 Task: Create Rollup summary for objects.
Action: Mouse moved to (599, 37)
Screenshot: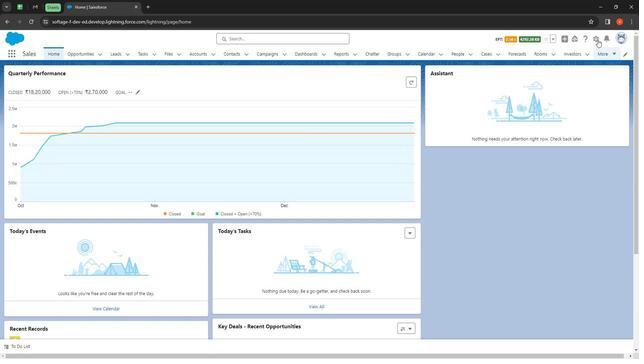 
Action: Mouse pressed left at (599, 37)
Screenshot: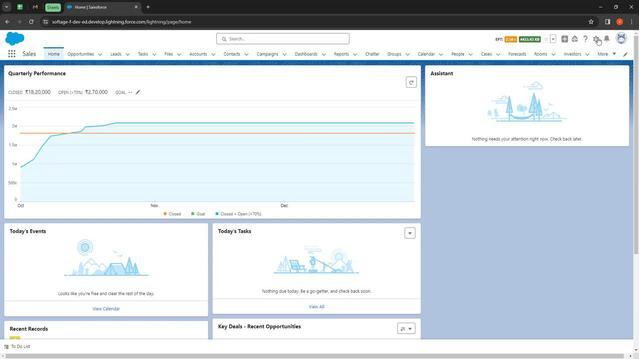 
Action: Mouse moved to (584, 57)
Screenshot: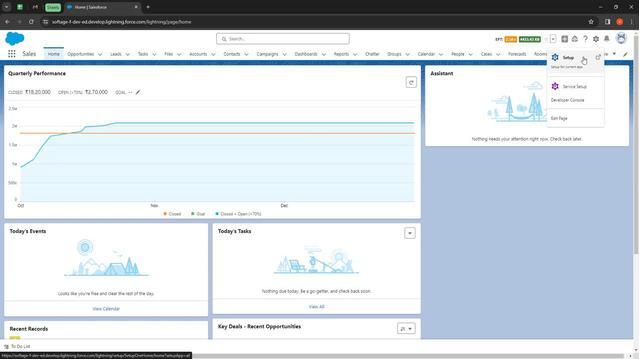 
Action: Mouse pressed left at (584, 57)
Screenshot: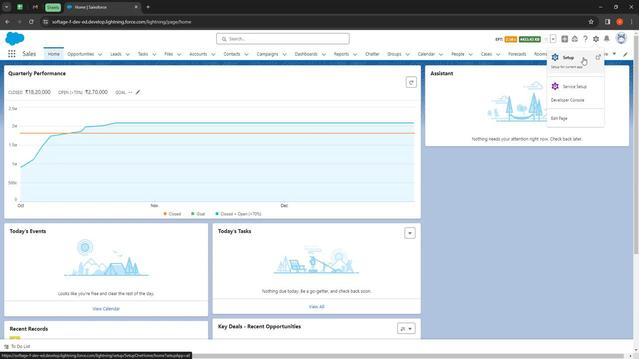 
Action: Mouse moved to (86, 52)
Screenshot: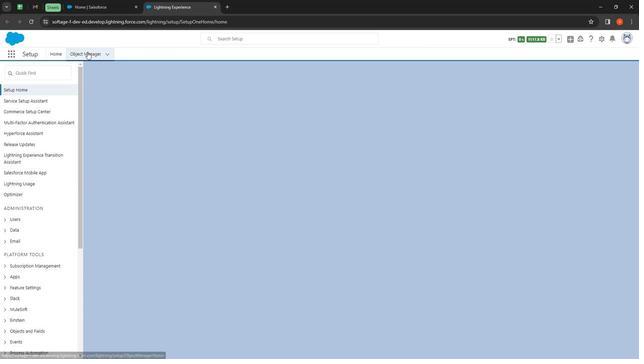 
Action: Mouse pressed left at (86, 52)
Screenshot: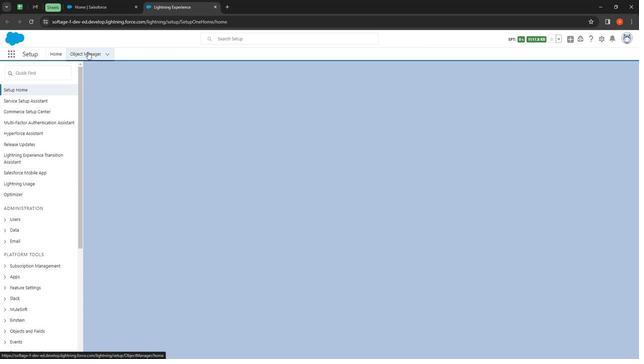 
Action: Mouse moved to (84, 56)
Screenshot: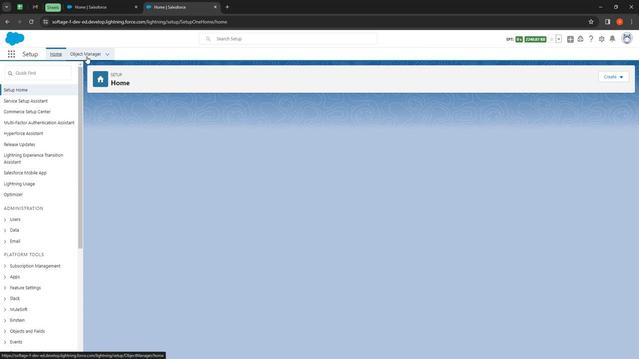 
Action: Mouse pressed left at (84, 56)
Screenshot: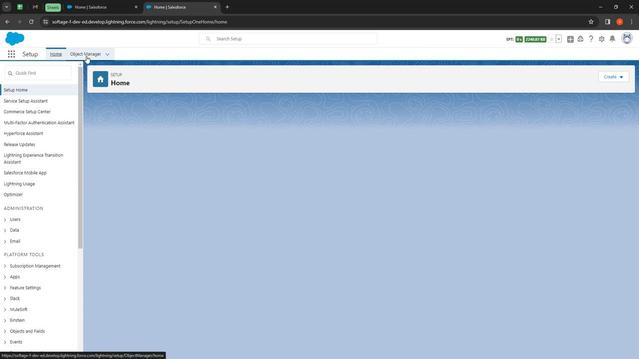 
Action: Mouse moved to (516, 76)
Screenshot: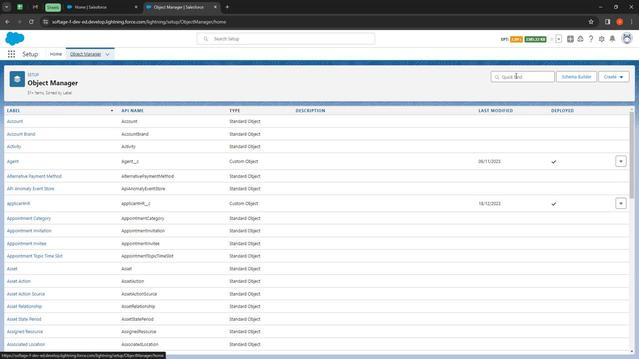 
Action: Mouse pressed left at (516, 76)
Screenshot: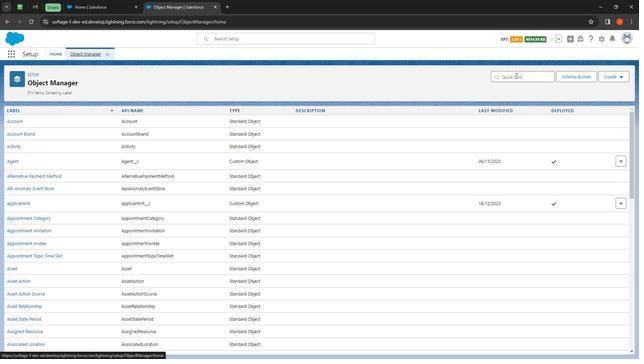 
Action: Mouse moved to (500, 88)
Screenshot: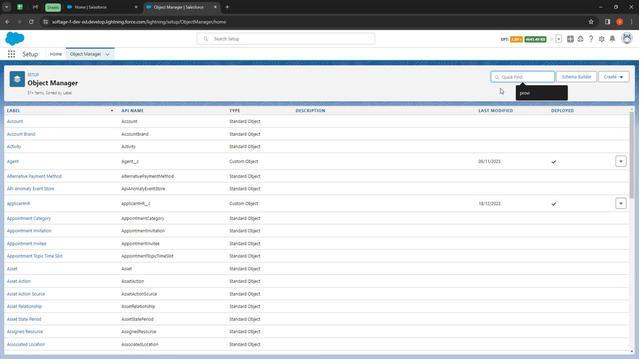 
Action: Key pressed <Key.shift><Key.shift><Key.shift><Key.shift><Key.shift><Key.shift><Key.shift><Key.shift><Key.shift><Key.shift><Key.shift><Key.shift><Key.shift><Key.shift><Key.shift>O<Key.backspace><Key.shift>In
Screenshot: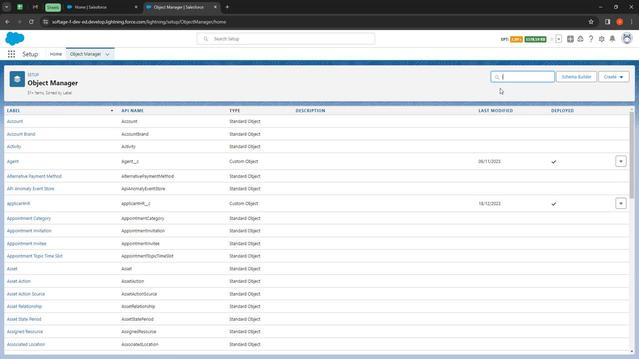 
Action: Mouse moved to (148, 170)
Screenshot: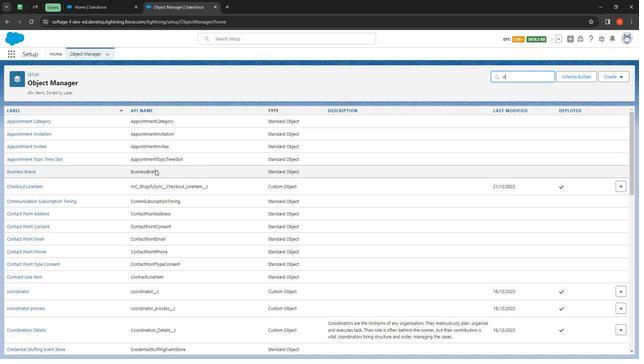 
Action: Key pressed v
Screenshot: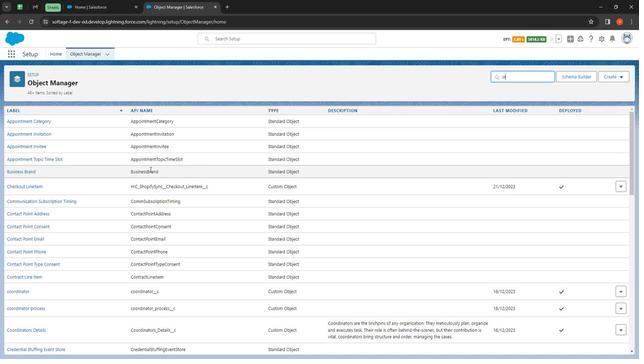 
Action: Mouse moved to (149, 169)
Screenshot: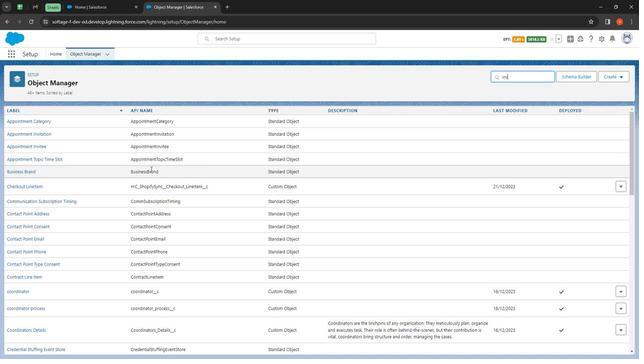 
Action: Key pressed e
Screenshot: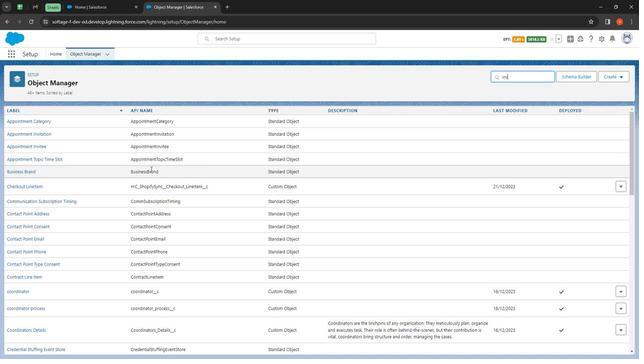 
Action: Mouse moved to (150, 169)
Screenshot: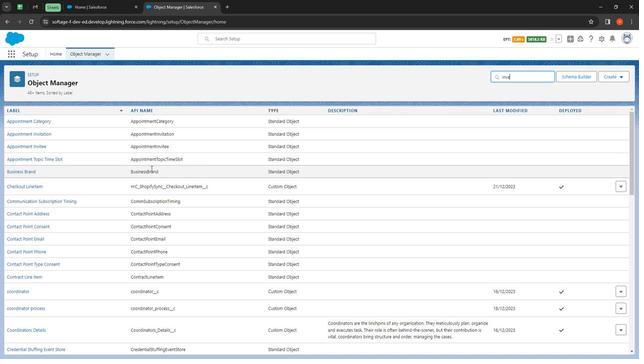 
Action: Key pressed s
Screenshot: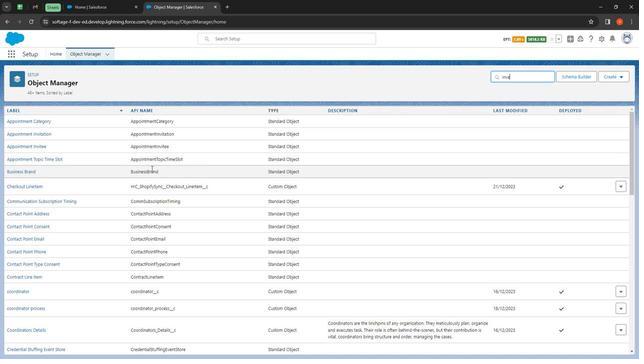 
Action: Mouse moved to (16, 156)
Screenshot: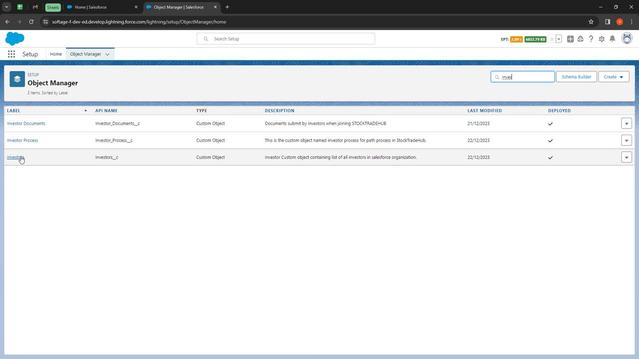 
Action: Mouse pressed left at (16, 156)
Screenshot: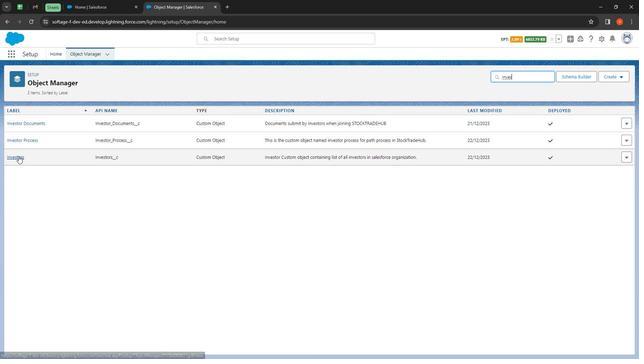 
Action: Mouse moved to (48, 132)
Screenshot: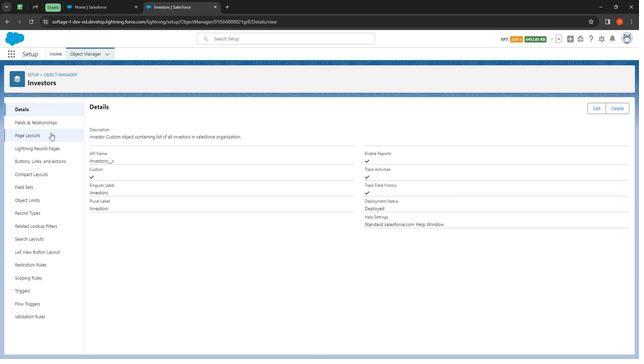 
Action: Mouse pressed left at (48, 132)
Screenshot: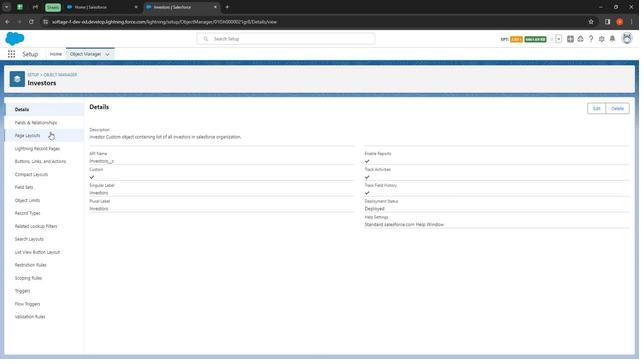 
Action: Mouse moved to (43, 124)
Screenshot: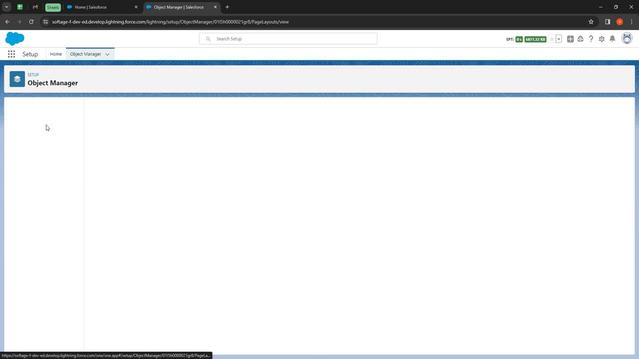 
Action: Mouse pressed left at (43, 124)
Screenshot: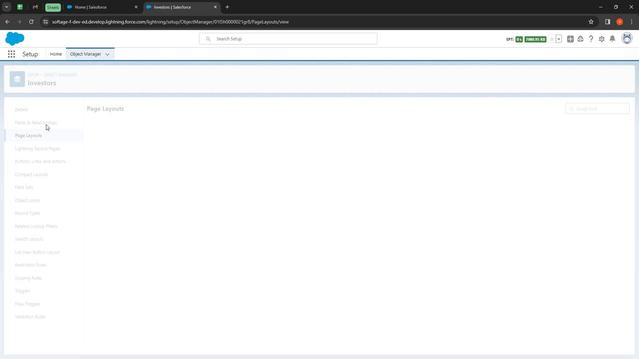 
Action: Mouse pressed left at (43, 124)
Screenshot: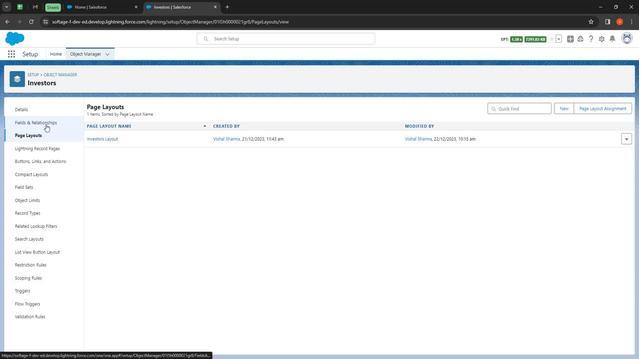 
Action: Mouse moved to (490, 111)
Screenshot: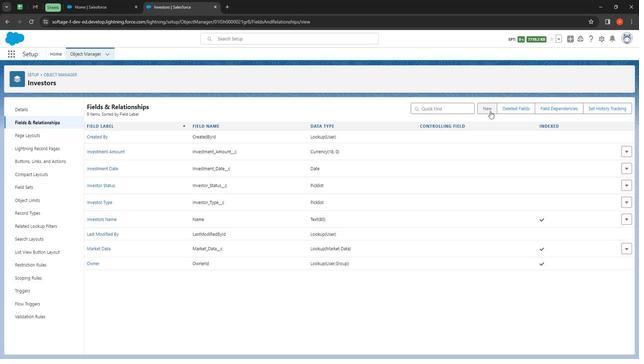 
Action: Mouse pressed left at (490, 111)
Screenshot: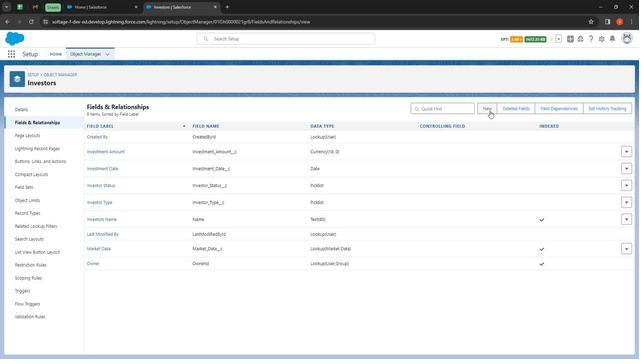 
Action: Mouse moved to (117, 244)
Screenshot: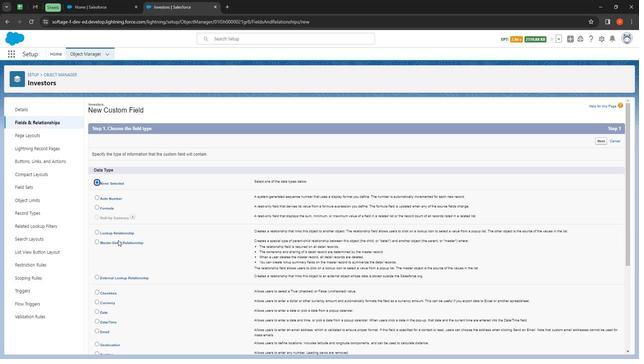 
Action: Mouse pressed left at (117, 244)
Screenshot: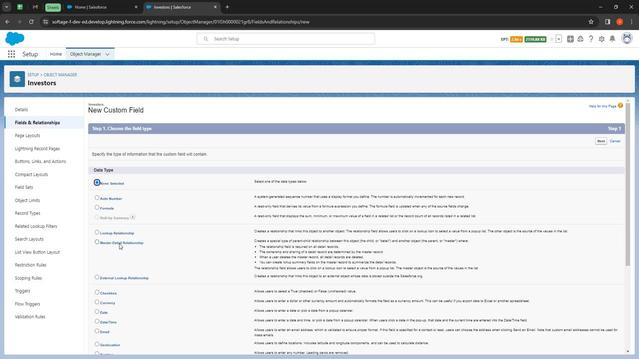 
Action: Mouse moved to (598, 143)
Screenshot: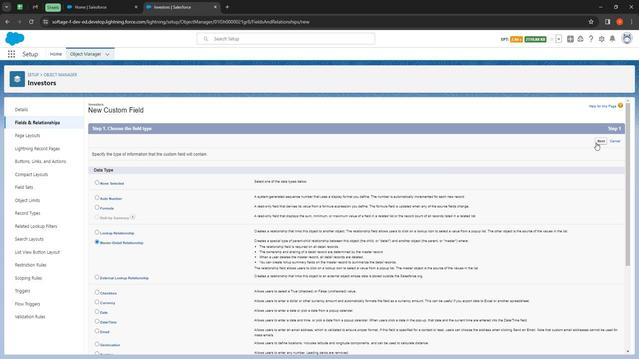 
Action: Mouse pressed left at (598, 143)
Screenshot: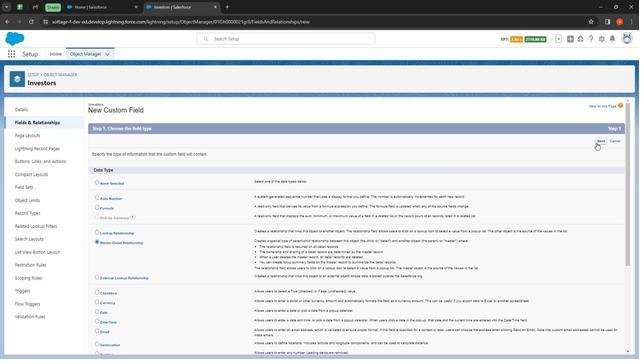 
Action: Mouse moved to (231, 168)
Screenshot: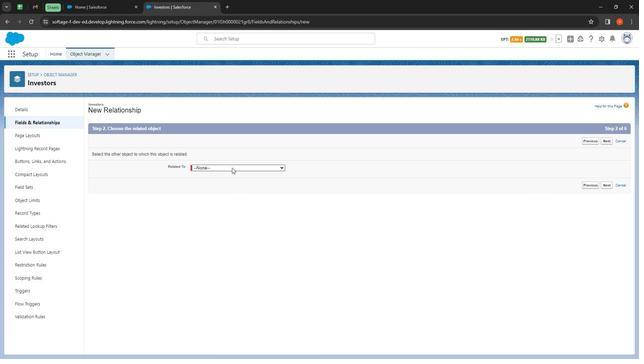 
Action: Mouse pressed left at (231, 168)
Screenshot: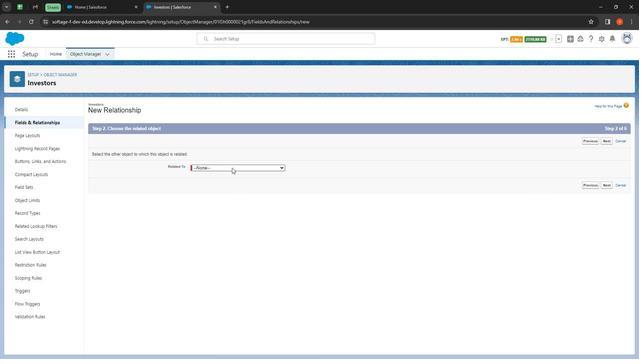 
Action: Mouse moved to (280, 182)
Screenshot: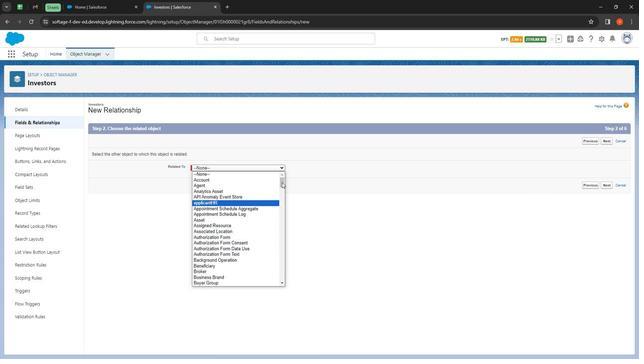 
Action: Mouse pressed left at (280, 182)
Screenshot: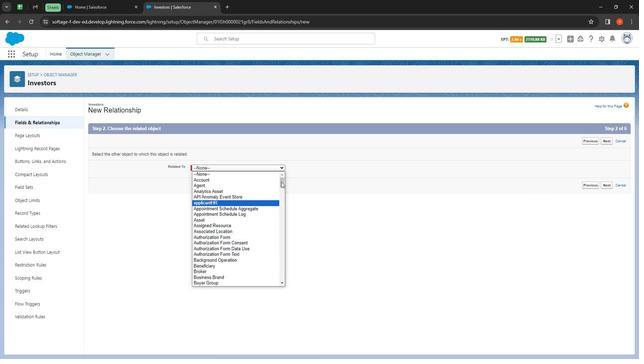 
Action: Mouse moved to (211, 227)
Screenshot: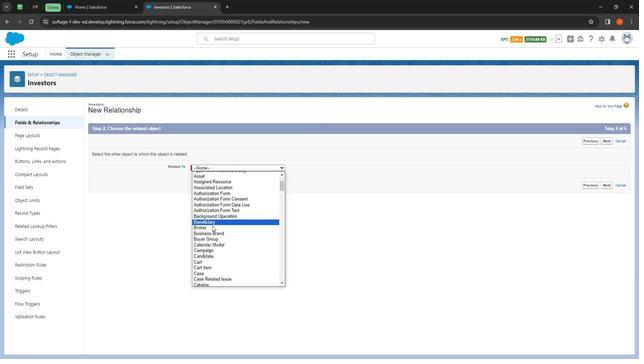 
Action: Mouse pressed left at (211, 227)
Screenshot: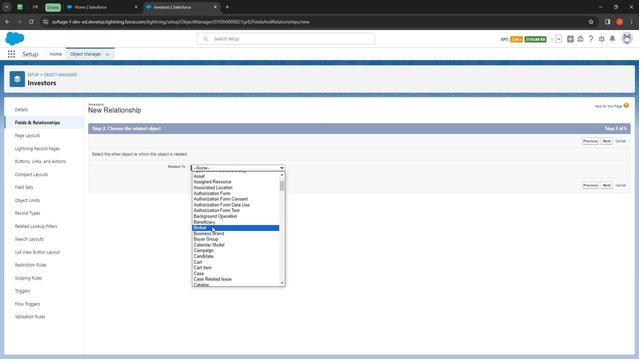 
Action: Mouse moved to (611, 185)
Screenshot: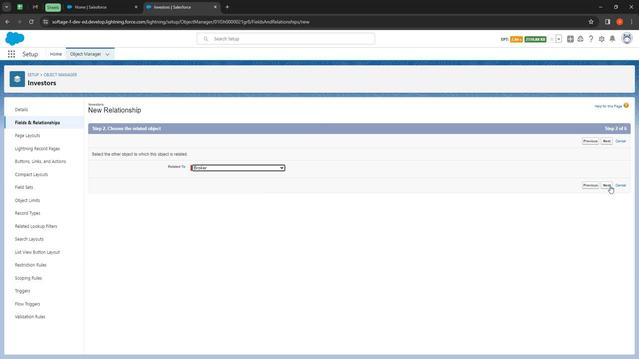 
Action: Mouse pressed left at (611, 185)
Screenshot: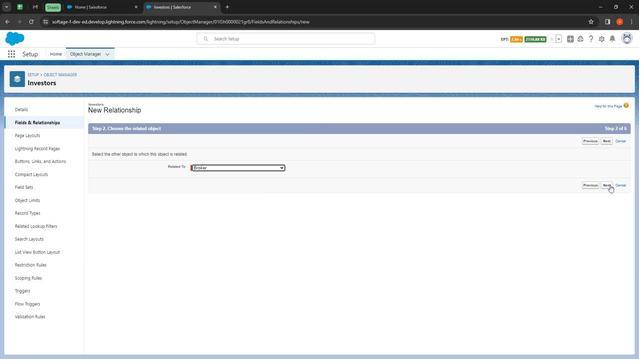 
Action: Mouse moved to (201, 173)
Screenshot: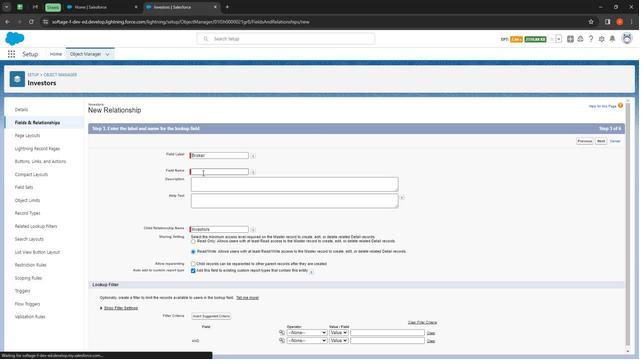
Action: Mouse pressed left at (201, 173)
Screenshot: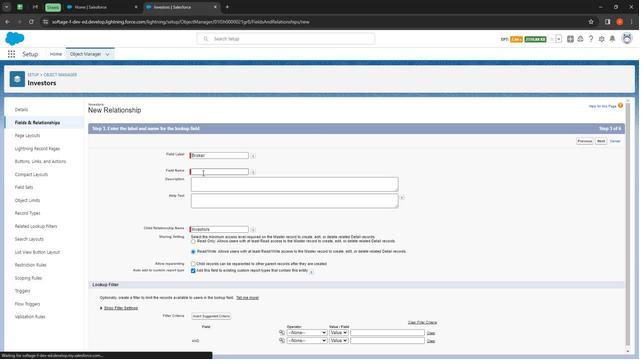 
Action: Mouse moved to (201, 171)
Screenshot: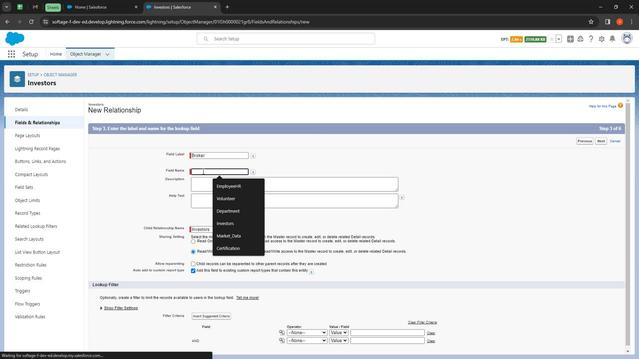 
Action: Key pressed <Key.shift>
Screenshot: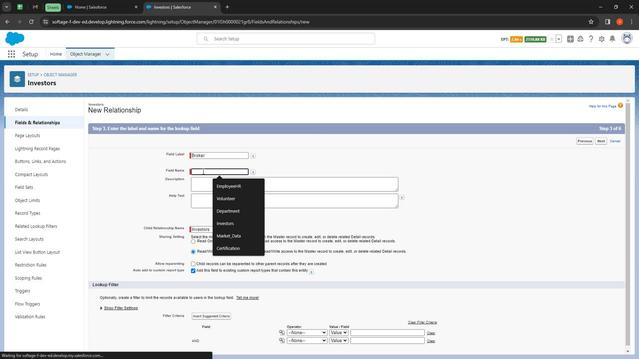 
Action: Mouse moved to (201, 171)
Screenshot: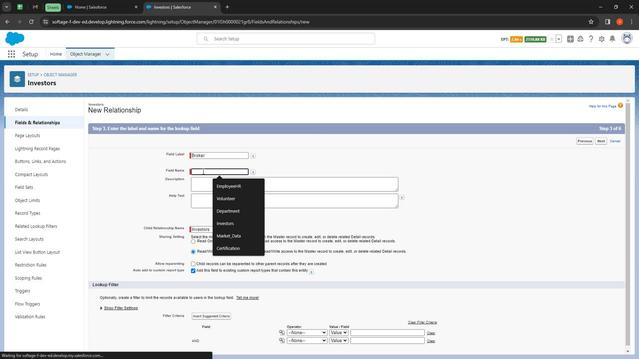 
Action: Key pressed <Key.shift><Key.shift><Key.shift><Key.shift><Key.shift><Key.shift><Key.shift><Key.shift><Key.shift><Key.shift><Key.shift><Key.shift><Key.shift>Broker<Key.shift><Key.shift><Key.shift><Key.shift><Key.shift><Key.shift><Key.shift><Key.shift><Key.shift><Key.shift><Key.shift><Key.shift><Key.shift><Key.shift><Key.shift><Key.shift><Key.shift><Key.shift><Key.shift><Key.shift><Key.shift><Key.shift><Key.shift><Key.shift>
Screenshot: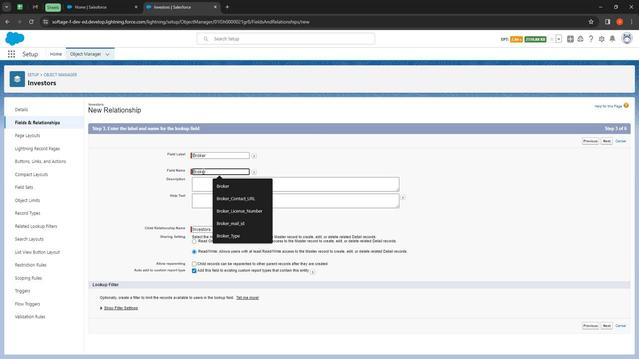 
Action: Mouse moved to (201, 171)
Screenshot: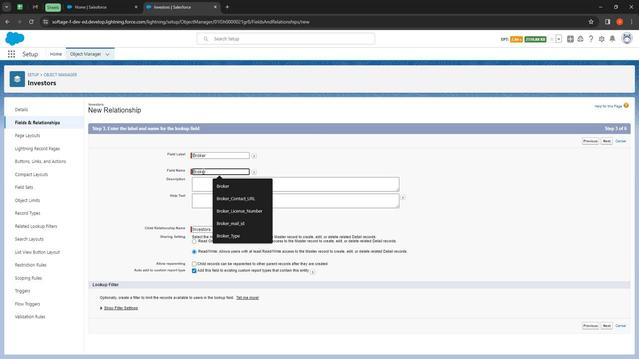 
Action: Key pressed <Key.shift>
Screenshot: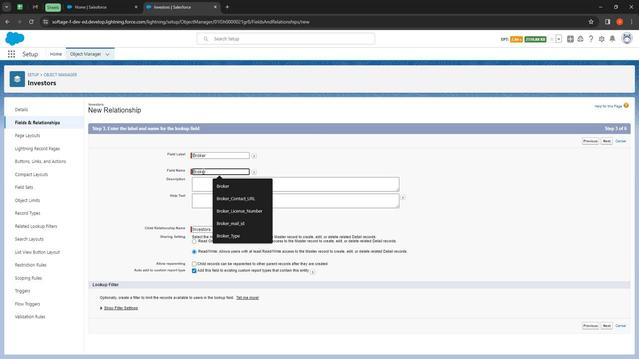 
Action: Mouse moved to (201, 171)
Screenshot: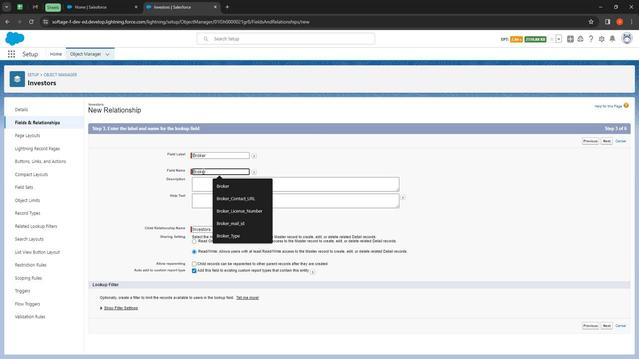 
Action: Key pressed <Key.shift>
Screenshot: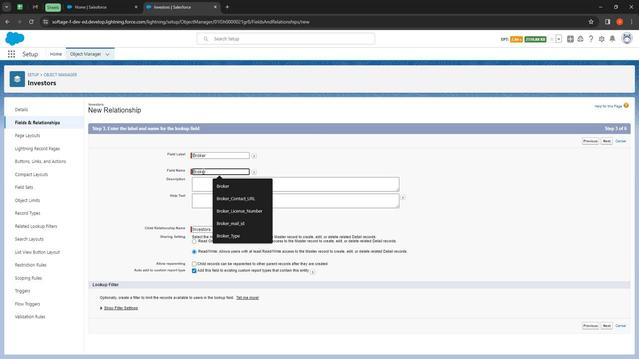 
Action: Mouse moved to (200, 173)
Screenshot: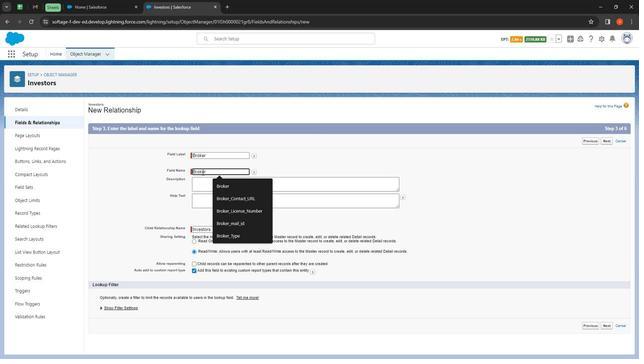 
Action: Key pressed <Key.shift>
Screenshot: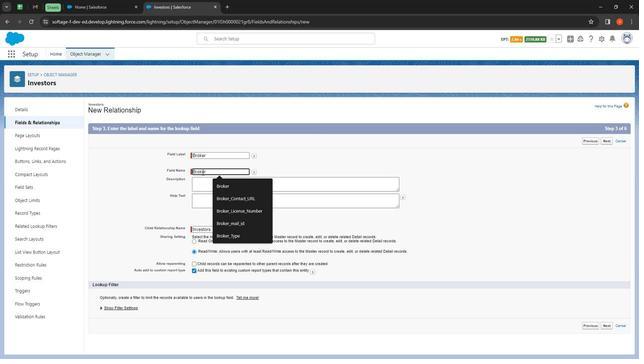 
Action: Mouse moved to (200, 175)
Screenshot: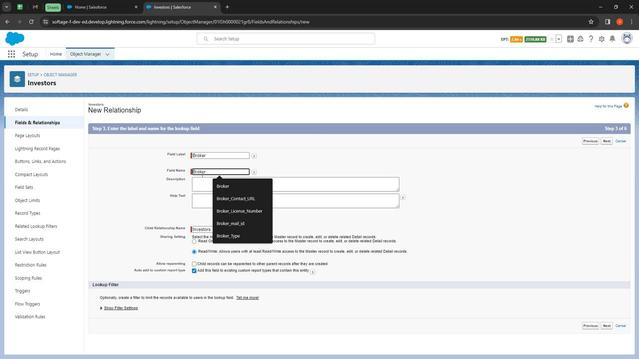 
Action: Key pressed <Key.shift>
Screenshot: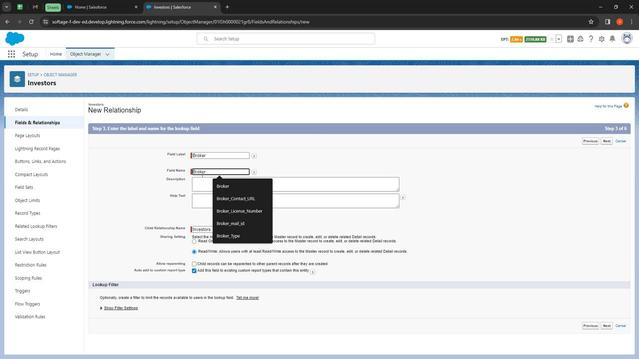 
Action: Mouse moved to (208, 179)
Screenshot: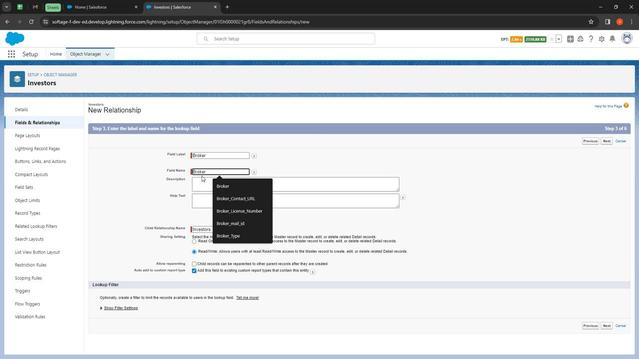 
Action: Key pressed <Key.shift>
Screenshot: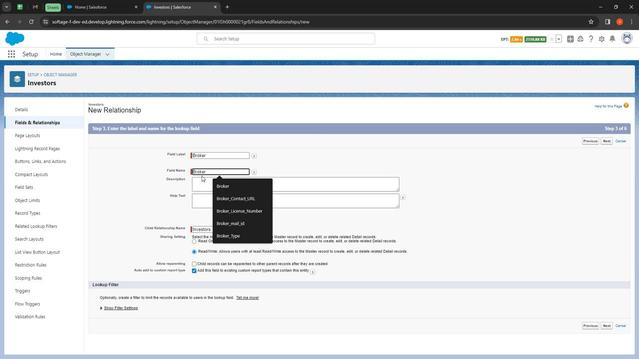 
Action: Mouse moved to (225, 183)
Screenshot: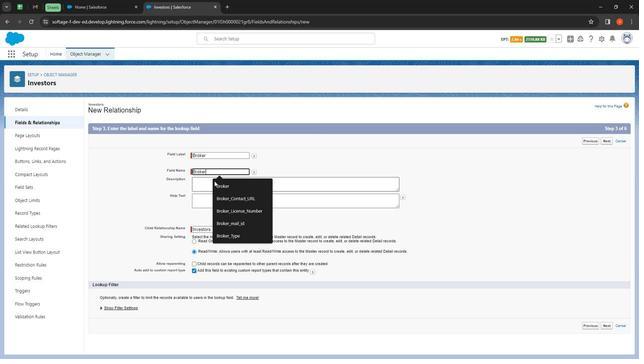 
Action: Key pressed <Key.shift>
Screenshot: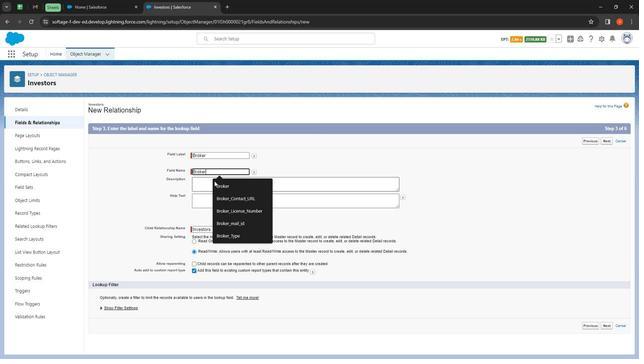 
Action: Mouse moved to (245, 186)
Screenshot: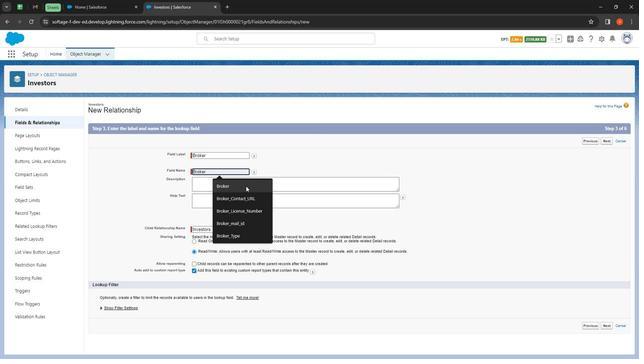 
Action: Key pressed <Key.shift>
Screenshot: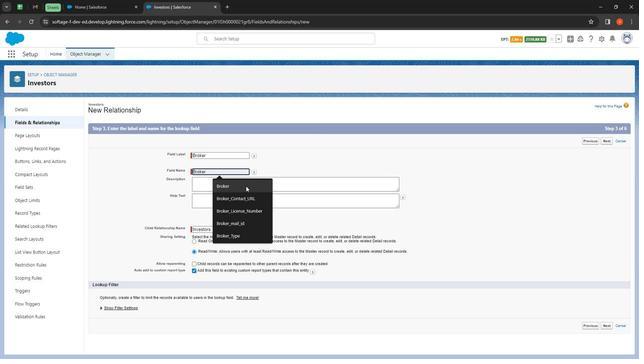 
Action: Mouse moved to (268, 189)
Screenshot: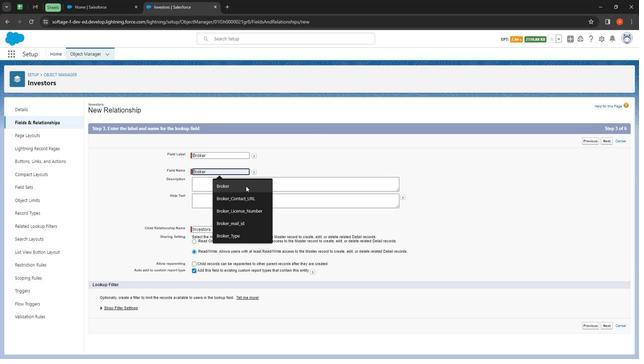 
Action: Key pressed <Key.shift>
Screenshot: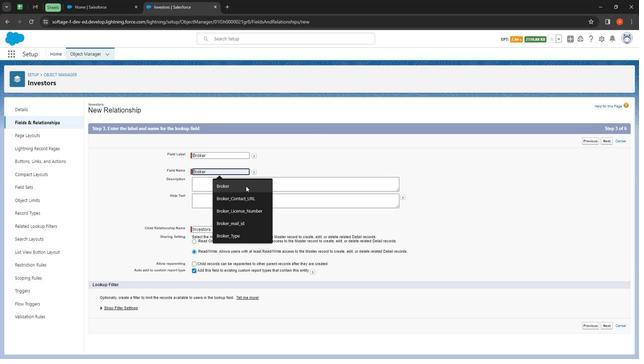 
Action: Mouse moved to (284, 192)
Screenshot: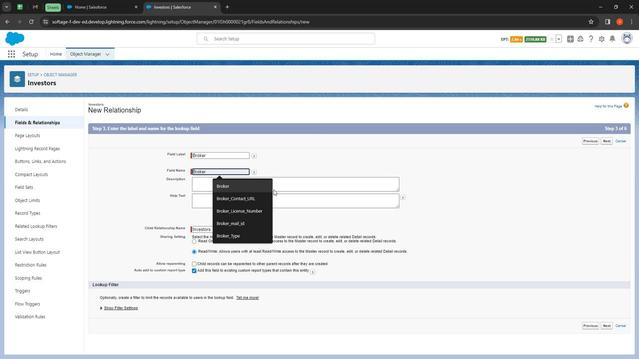 
Action: Key pressed <Key.shift>
Screenshot: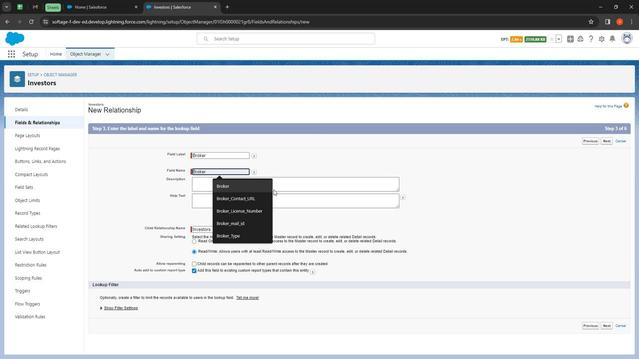 
Action: Mouse moved to (289, 193)
Screenshot: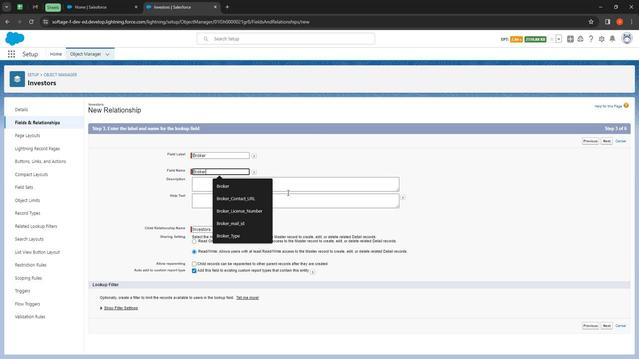 
Action: Key pressed <Key.shift>
Screenshot: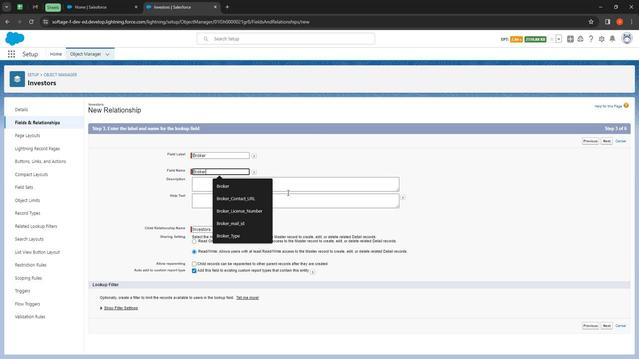 
Action: Mouse moved to (290, 194)
Screenshot: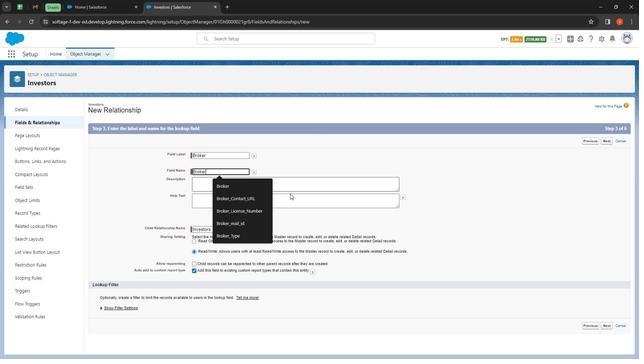 
Action: Key pressed <Key.shift>
Screenshot: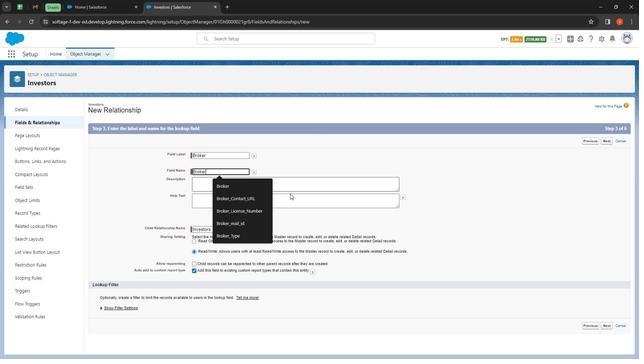 
Action: Mouse moved to (290, 195)
Screenshot: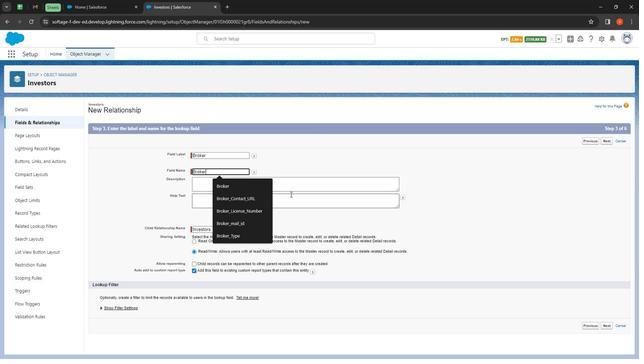 
Action: Key pressed <Key.shift>
Screenshot: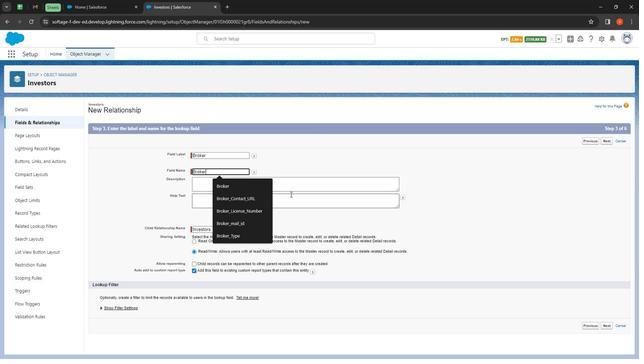 
Action: Mouse moved to (290, 195)
Screenshot: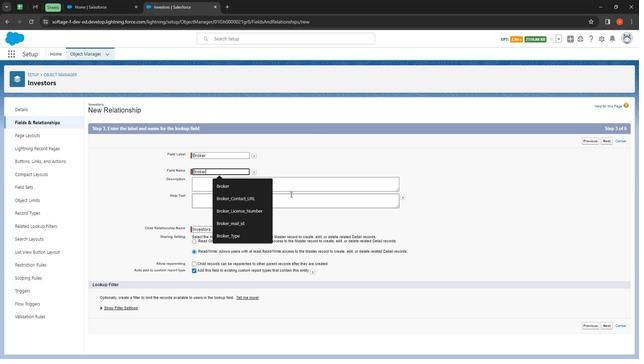 
Action: Key pressed <Key.shift>
Screenshot: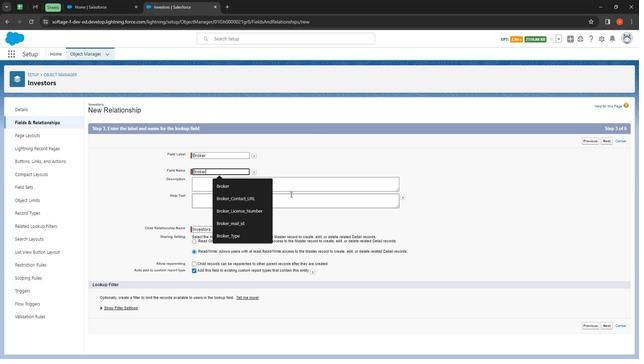 
Action: Mouse moved to (289, 195)
Screenshot: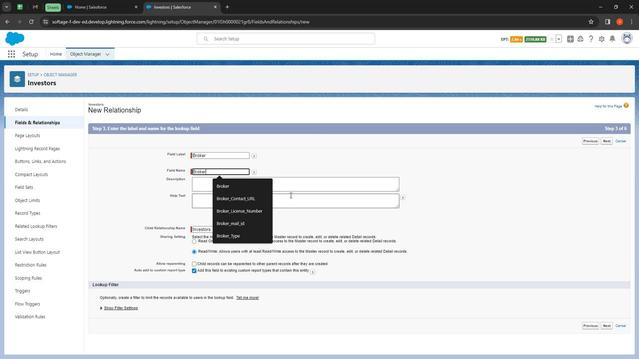 
Action: Key pressed <Key.shift>
Screenshot: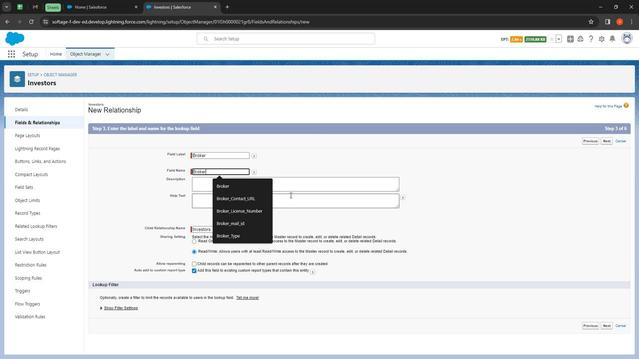 
Action: Mouse moved to (288, 195)
Screenshot: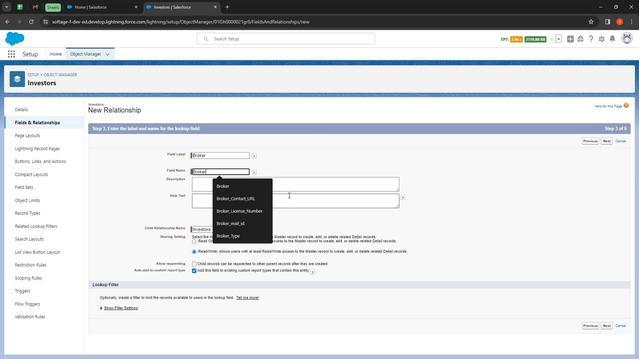 
Action: Key pressed <Key.shift>
Screenshot: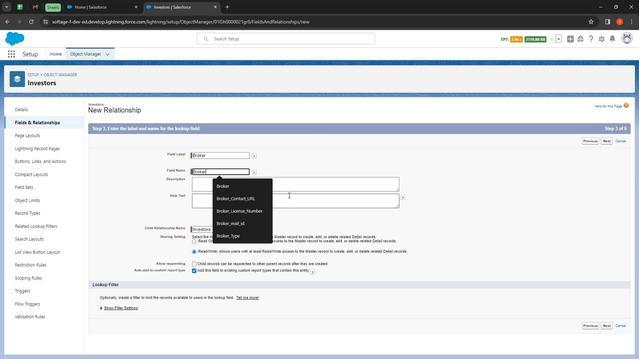 
Action: Mouse moved to (284, 195)
Screenshot: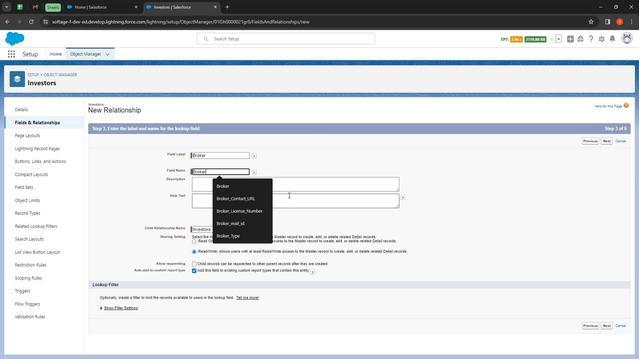 
Action: Key pressed <Key.shift>
Screenshot: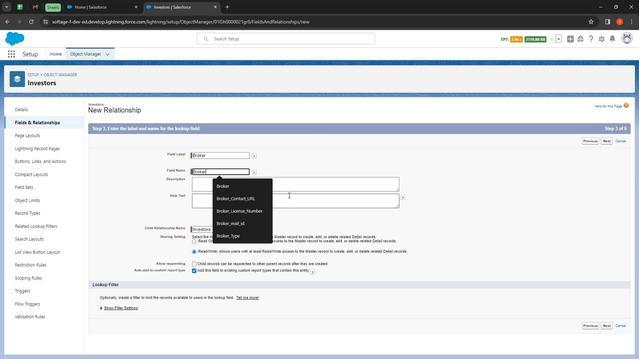 
Action: Mouse moved to (273, 195)
Screenshot: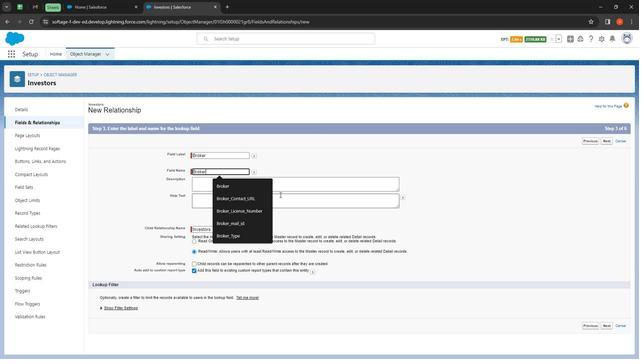 
Action: Key pressed <Key.shift>
Screenshot: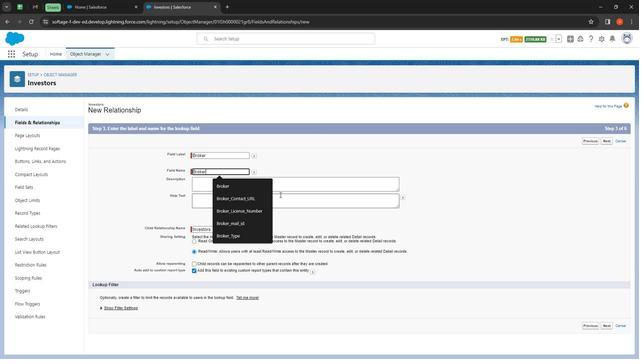 
Action: Mouse moved to (258, 192)
Screenshot: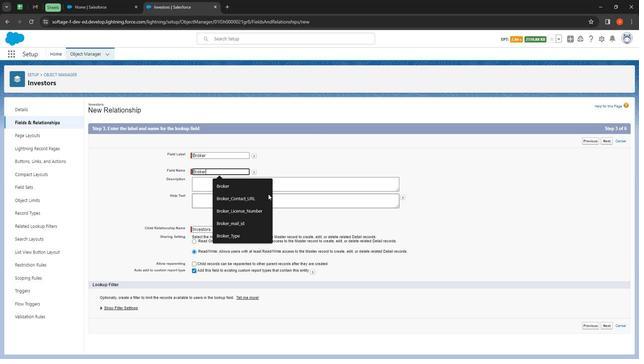 
Action: Key pressed <Key.shift>
Screenshot: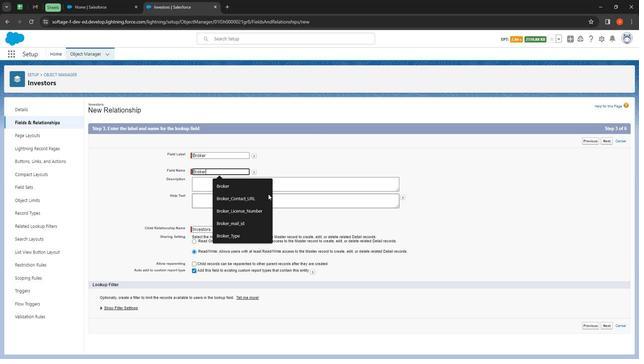 
Action: Mouse moved to (252, 189)
Screenshot: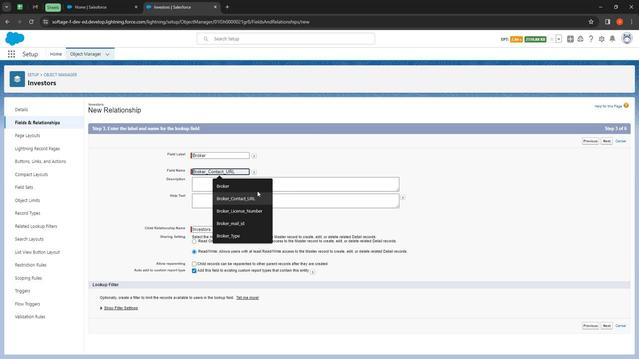 
Action: Key pressed <Key.shift>
Screenshot: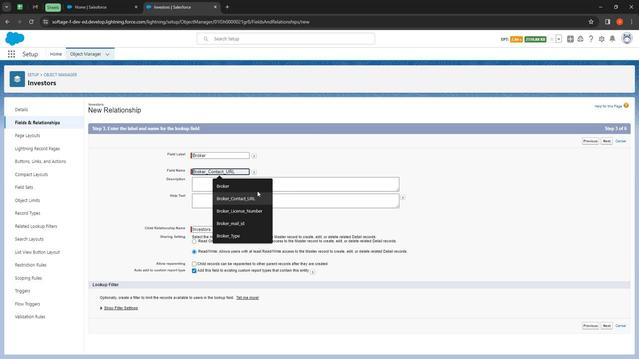 
Action: Mouse moved to (250, 188)
Screenshot: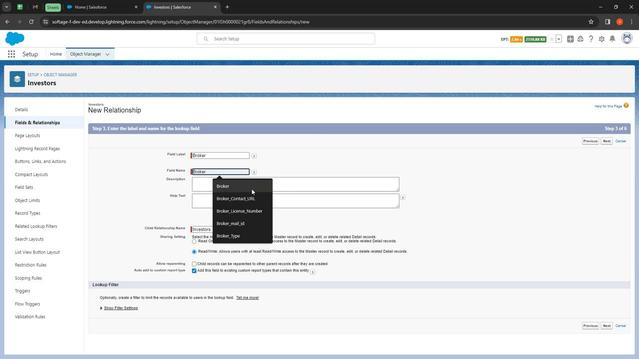 
Action: Key pressed <Key.shift>
Screenshot: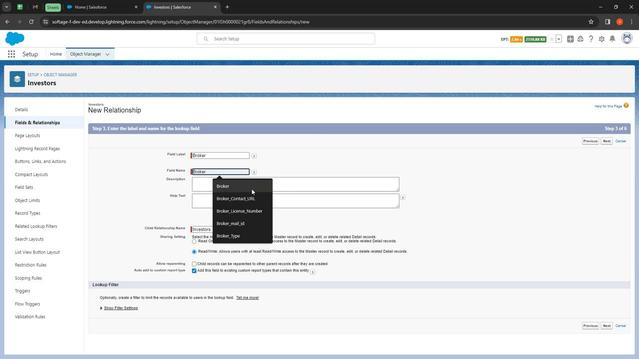 
Action: Mouse moved to (250, 188)
Screenshot: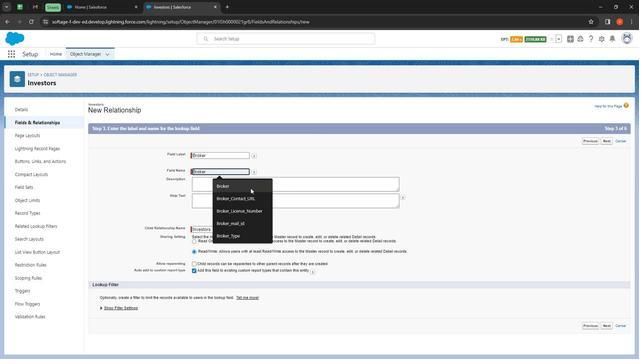 
Action: Key pressed <Key.shift><Key.shift>R
Screenshot: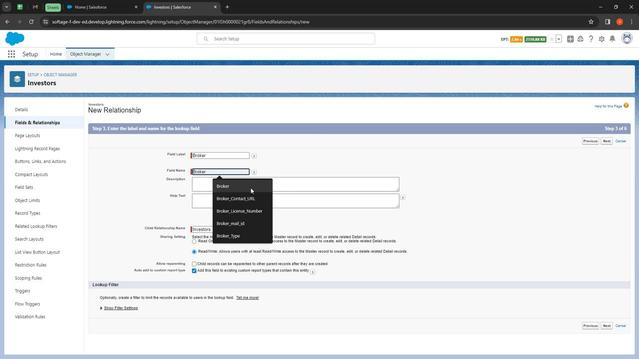 
Action: Mouse moved to (212, 185)
Screenshot: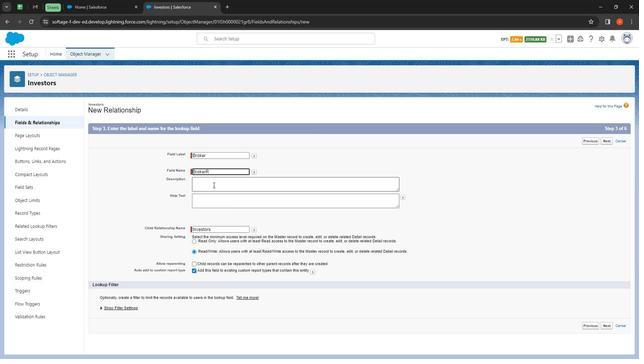 
Action: Mouse pressed left at (212, 185)
Screenshot: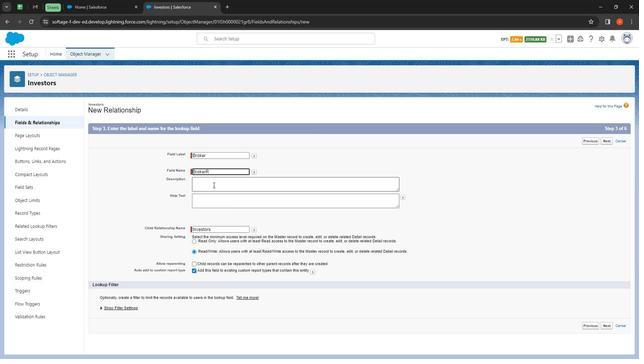 
Action: Mouse moved to (258, 184)
Screenshot: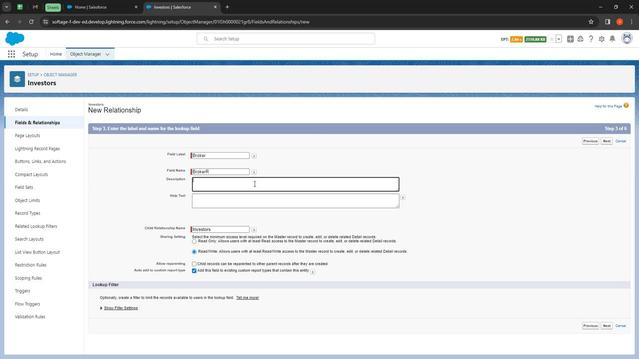 
Action: Key pressed <Key.shift>
Screenshot: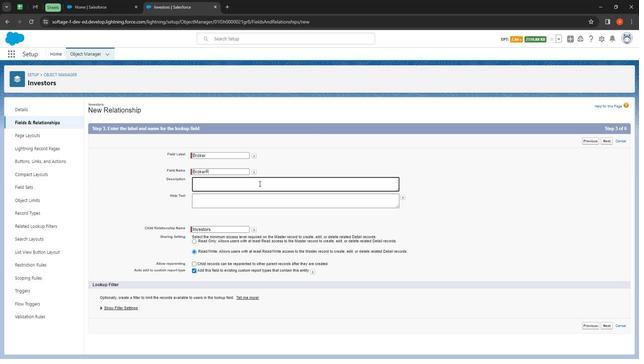 
Action: Mouse moved to (259, 184)
Screenshot: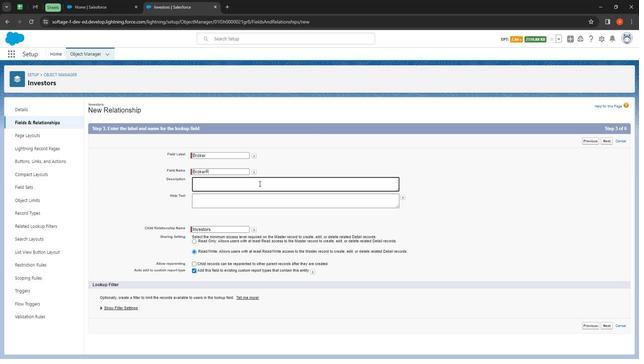
Action: Key pressed <Key.shift><Key.shift><Key.shift><Key.shift><Key.shift><Key.shift><Key.shift><Key.shift><Key.shift><Key.shift><Key.shift><Key.shift>Master<Key.space><Key.shift>Detail<Key.space><Key.shift>Relationship<Key.space>between<Key.space>broker<Key.space>and<Key.space>investors<Key.space><Key.shift>Broker<Key.space>act<Key.space>as<Key.space>parent<Key.space>and<Key.space>investors<Key.space>act<Key.space>as<Key.space>child
Screenshot: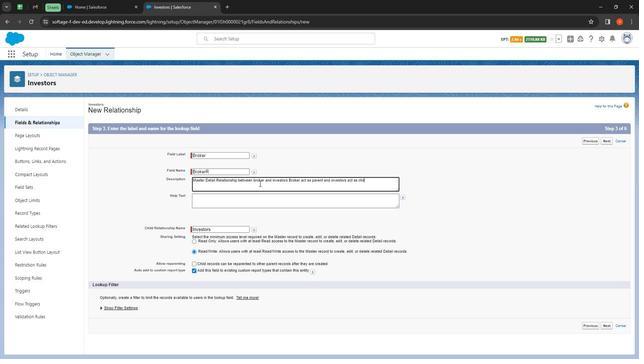 
Action: Mouse moved to (262, 204)
Screenshot: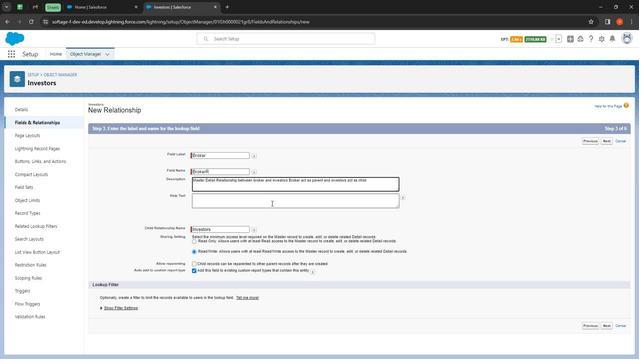 
Action: Mouse pressed left at (262, 204)
Screenshot: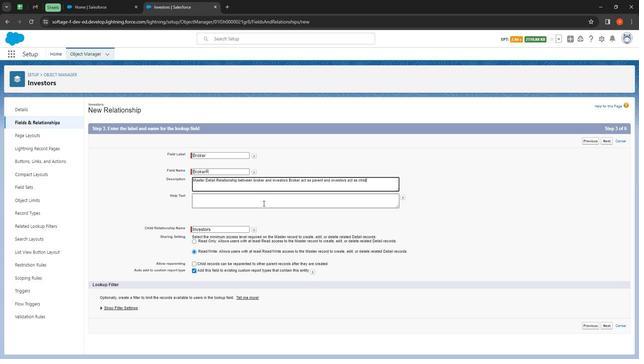 
Action: Mouse moved to (262, 204)
Screenshot: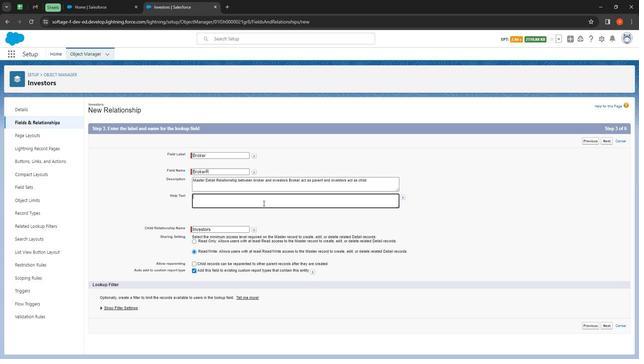 
Action: Key pressed <Key.shift>
Screenshot: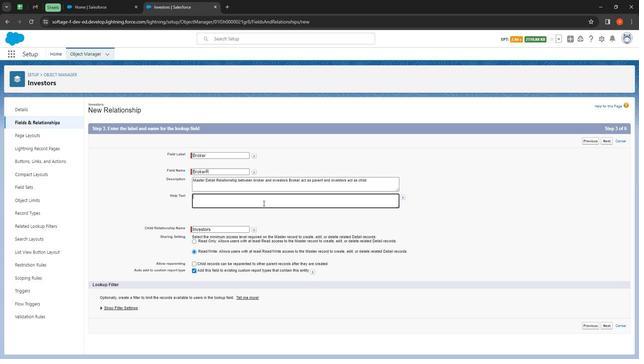 
Action: Mouse moved to (263, 204)
Screenshot: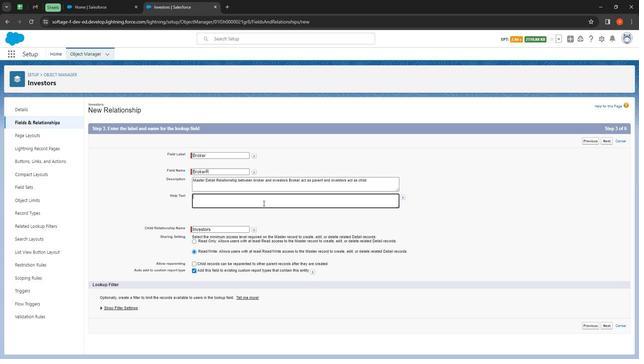 
Action: Key pressed <Key.shift><Key.shift><Key.shift><Key.shift><Key.shift><Key.shift><Key.shift><Key.shift><Key.shift><Key.shift><Key.shift><Key.shift>Slect<Key.space>on<Key.backspace><Key.backspace><Key.backspace><Key.backspace><Key.backspace><Key.backspace><Key.backspace>elect<Key.space>one<Key.space>parent<Key.space>ob<Key.backspace><Key.backspace><Key.shift><Key.shift><Key.shift><Key.shift><Key.shift><Key.shift><Key.shift><Key.shift><Key.shift><Key.shift><Key.shift><Key.shift><Key.shift><Key.shift><Key.shift><Key.shift><Key.shift><Key.shift><Key.shift><Key.shift><Key.shift><Key.shift><Key.shift><Key.shift>Record
Screenshot: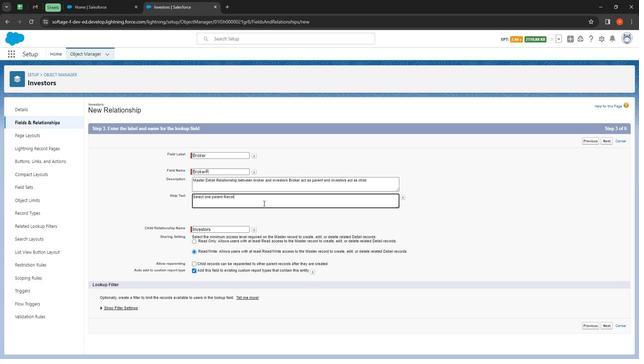 
Action: Mouse moved to (291, 188)
Screenshot: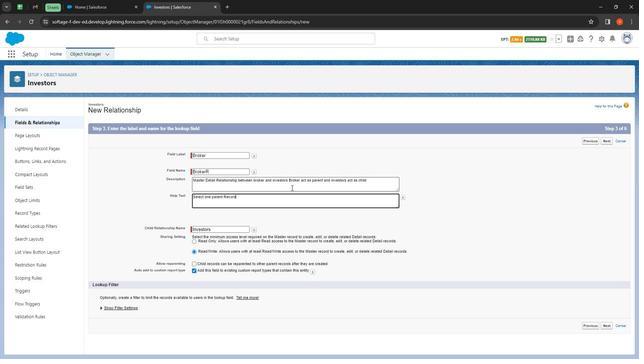 
Action: Key pressed .
Screenshot: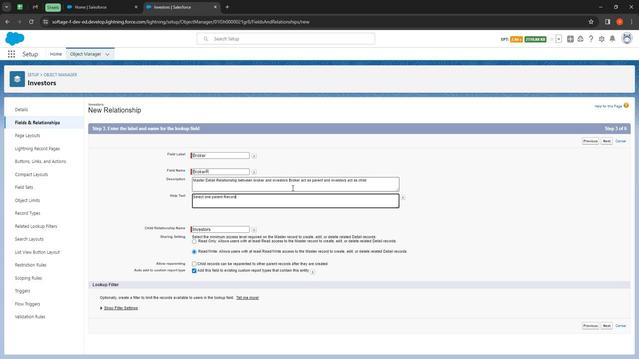 
Action: Mouse moved to (606, 327)
Screenshot: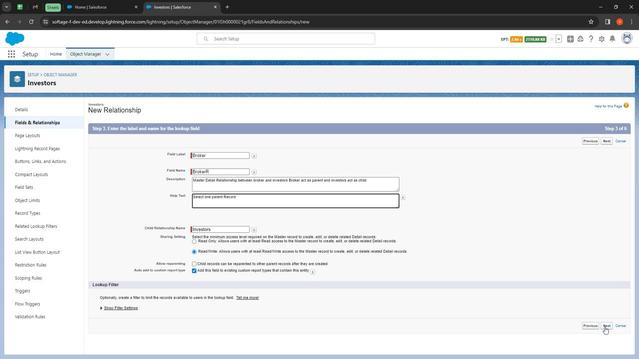 
Action: Mouse pressed left at (606, 327)
Screenshot: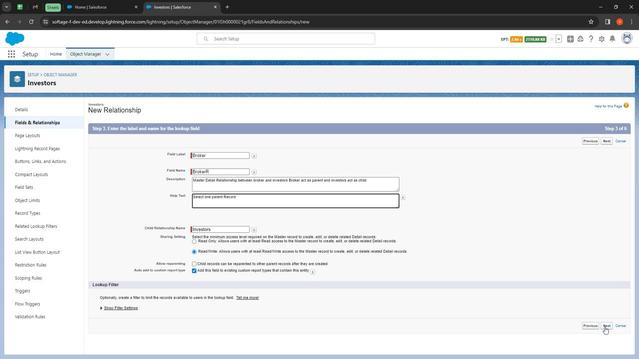 
Action: Mouse moved to (617, 233)
Screenshot: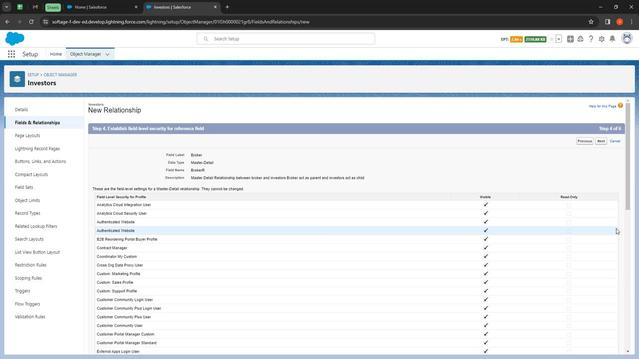 
Action: Mouse scrolled (617, 233) with delta (0, 0)
Screenshot: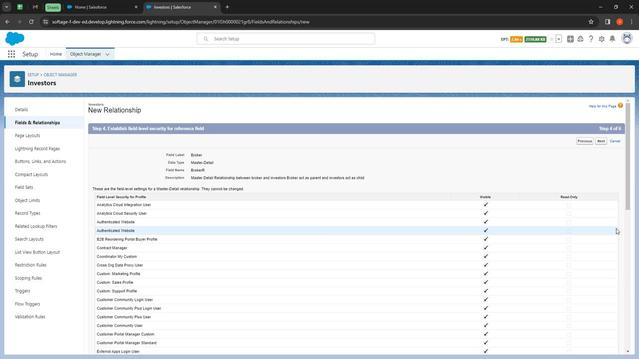 
Action: Mouse moved to (617, 238)
Screenshot: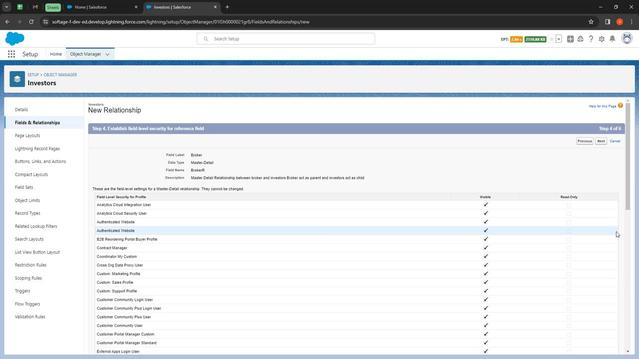 
Action: Mouse scrolled (617, 238) with delta (0, 0)
Screenshot: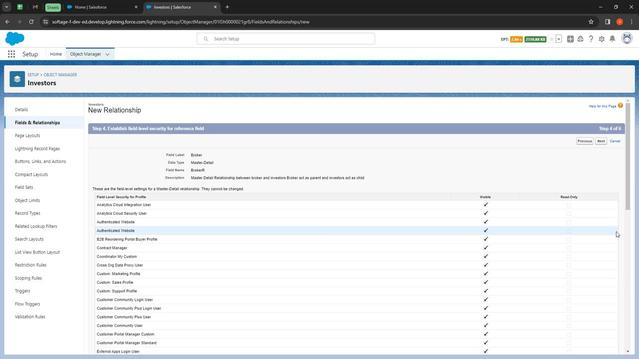 
Action: Mouse moved to (616, 243)
Screenshot: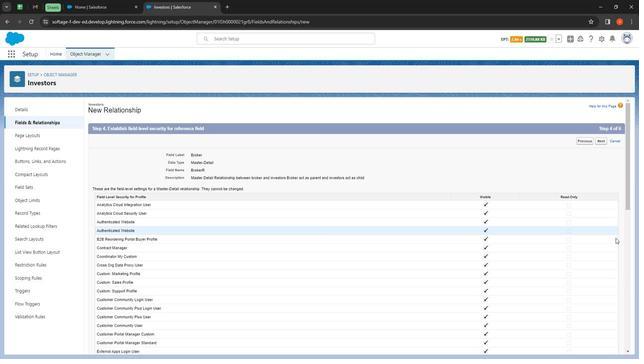 
Action: Mouse scrolled (616, 243) with delta (0, 0)
Screenshot: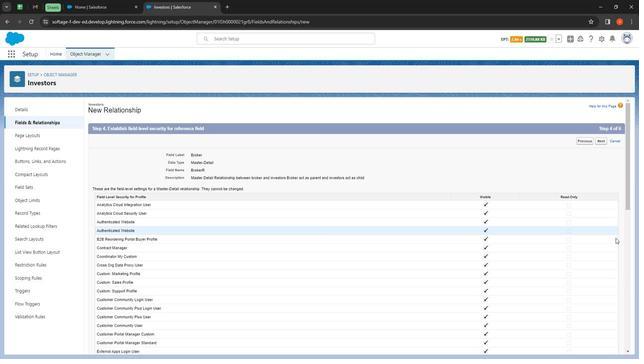 
Action: Mouse moved to (615, 247)
Screenshot: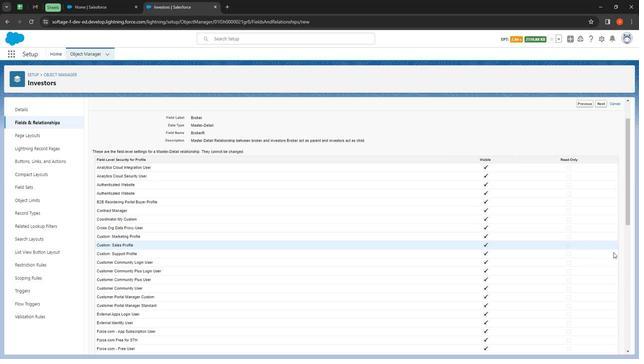 
Action: Mouse scrolled (615, 247) with delta (0, 0)
Screenshot: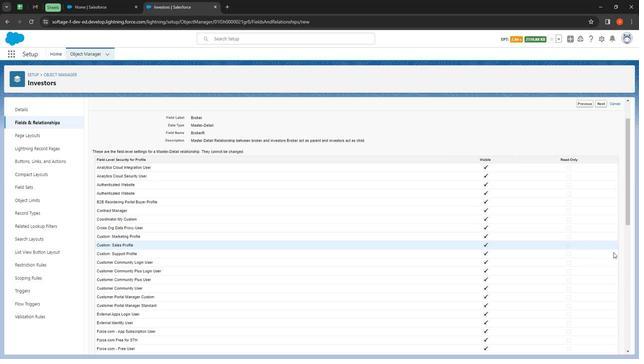 
Action: Mouse moved to (613, 261)
Screenshot: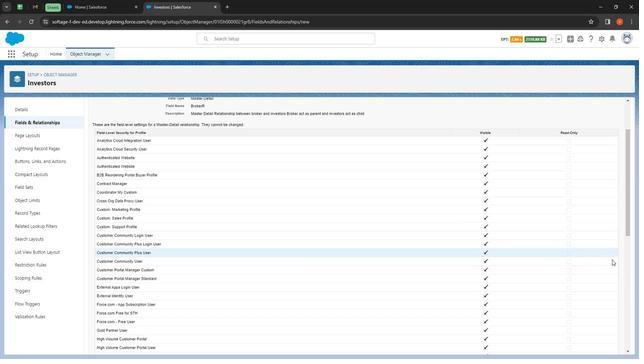 
Action: Mouse scrolled (613, 261) with delta (0, 0)
Screenshot: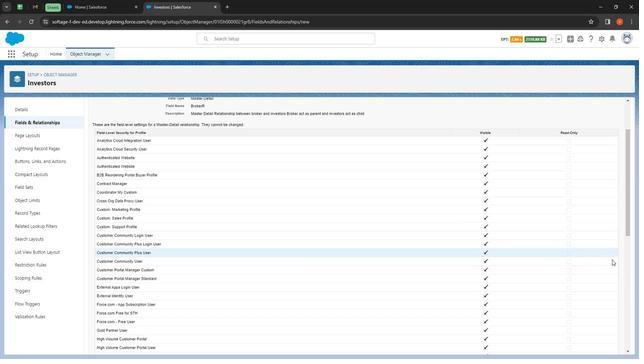
Action: Mouse moved to (598, 339)
Screenshot: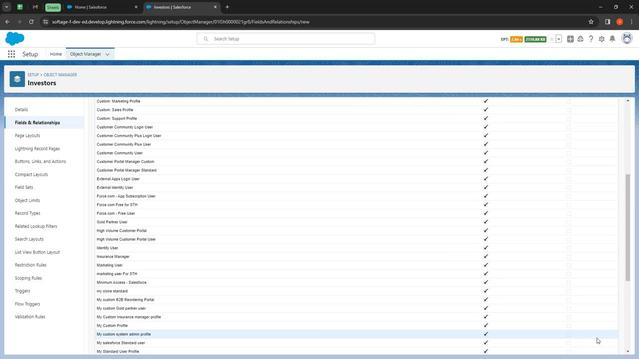 
Action: Mouse scrolled (598, 338) with delta (0, 0)
Screenshot: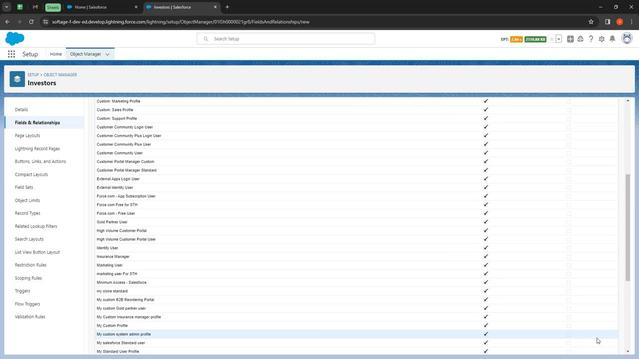 
Action: Mouse moved to (597, 339)
Screenshot: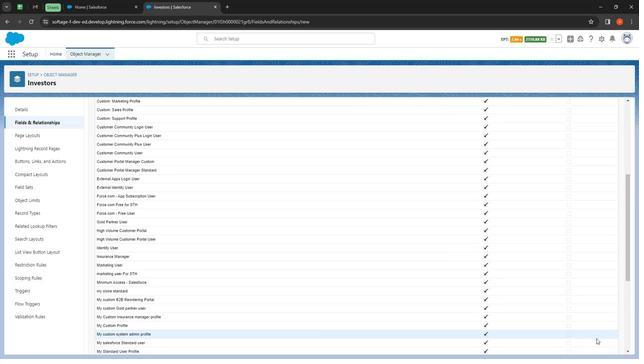 
Action: Mouse scrolled (597, 339) with delta (0, 0)
Screenshot: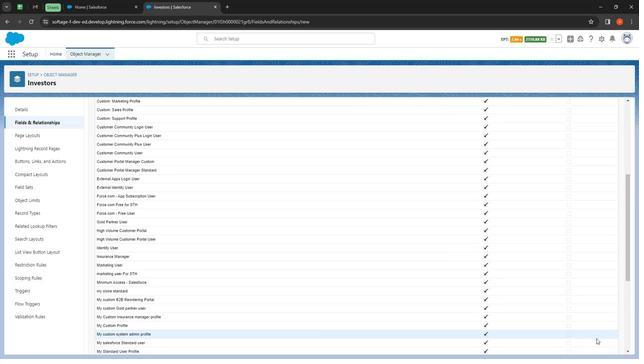 
Action: Mouse scrolled (597, 339) with delta (0, 0)
Screenshot: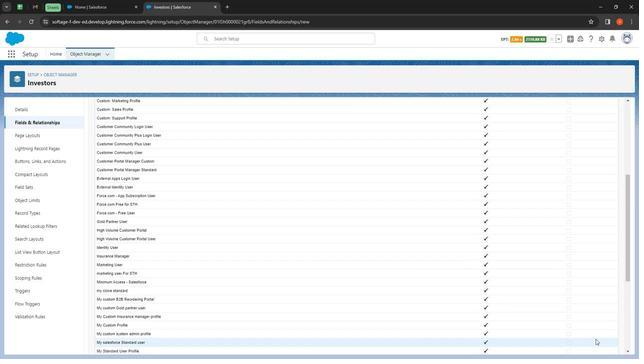
Action: Mouse scrolled (597, 339) with delta (0, 0)
Screenshot: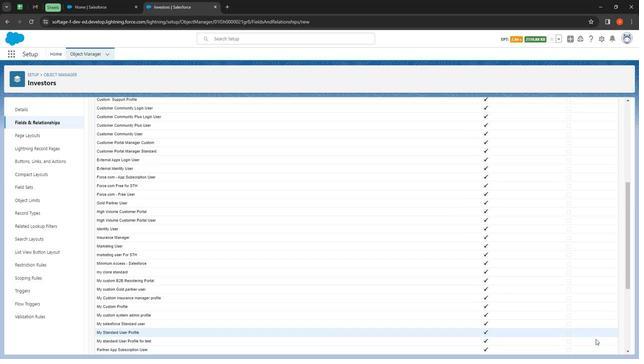 
Action: Mouse moved to (580, 334)
Screenshot: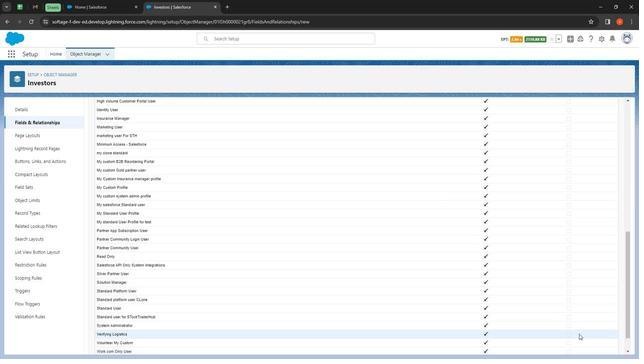 
Action: Mouse scrolled (580, 334) with delta (0, 0)
Screenshot: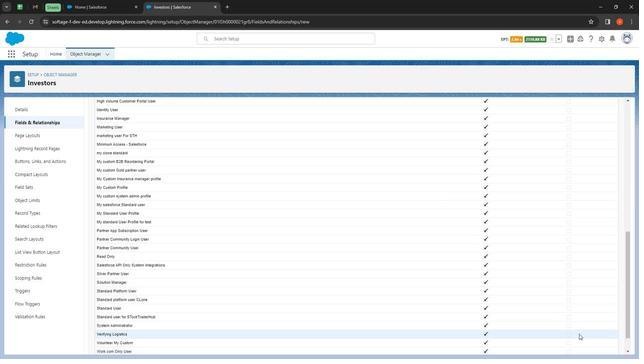 
Action: Mouse moved to (581, 335)
Screenshot: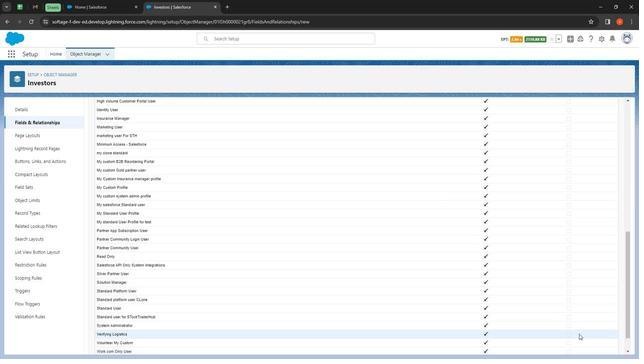 
Action: Mouse scrolled (581, 335) with delta (0, 0)
Screenshot: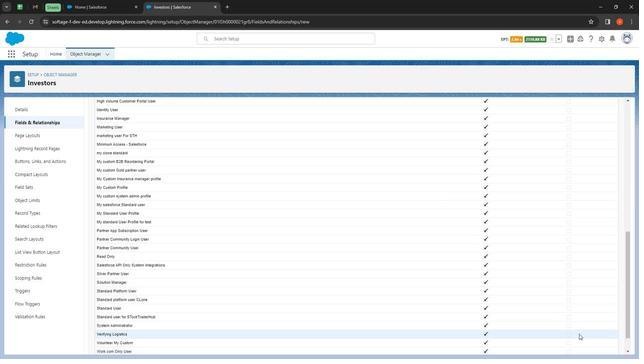 
Action: Mouse moved to (582, 336)
Screenshot: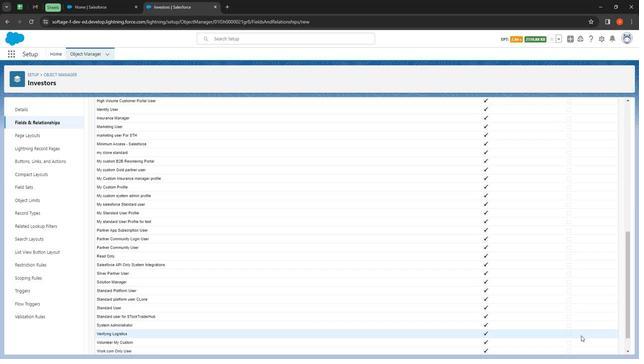 
Action: Mouse scrolled (582, 336) with delta (0, 0)
Screenshot: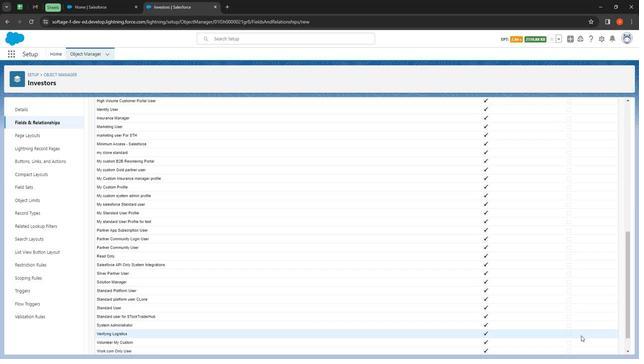 
Action: Mouse moved to (583, 336)
Screenshot: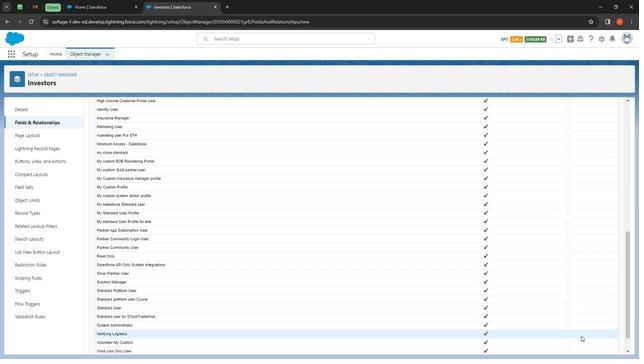 
Action: Mouse scrolled (583, 336) with delta (0, 0)
Screenshot: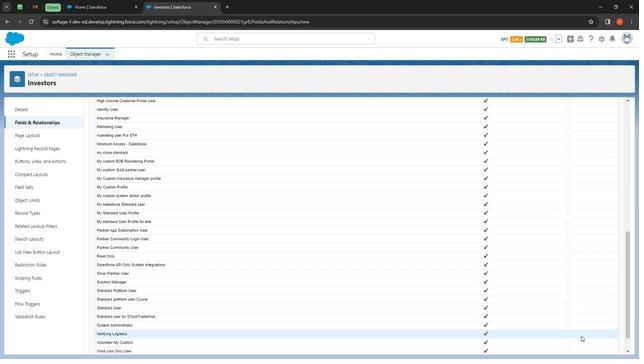 
Action: Mouse moved to (585, 336)
Screenshot: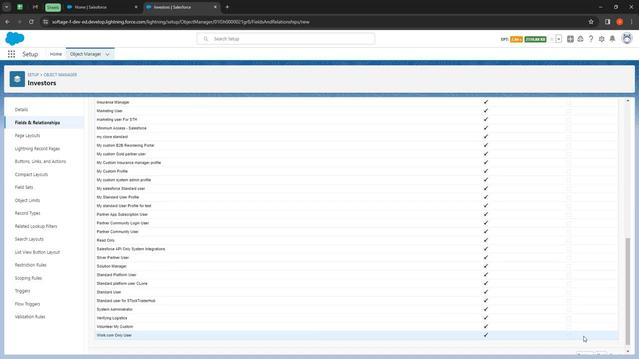 
Action: Mouse scrolled (585, 336) with delta (0, 0)
Screenshot: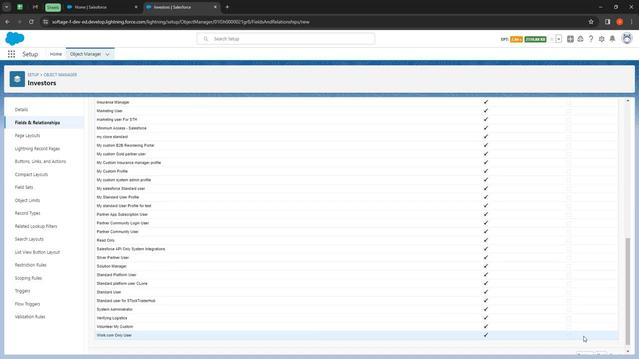 
Action: Mouse moved to (607, 348)
Screenshot: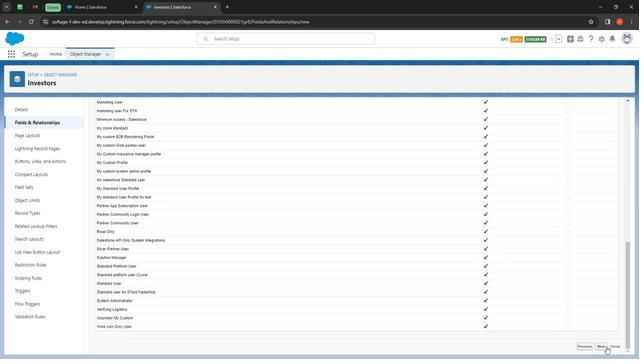
Action: Mouse pressed left at (607, 348)
Screenshot: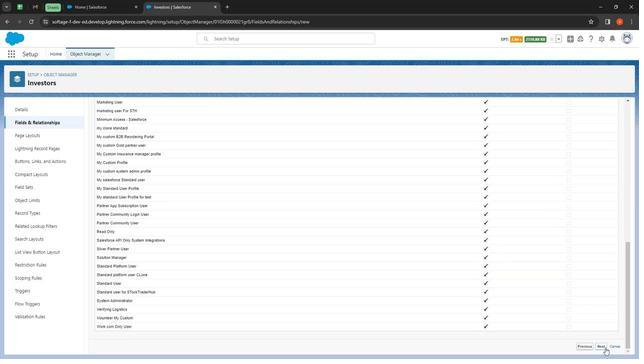 
Action: Mouse moved to (607, 224)
Screenshot: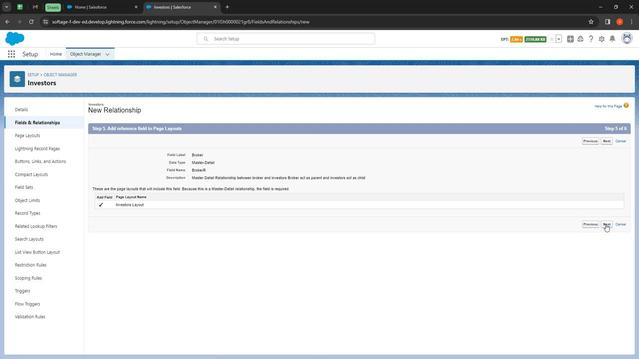 
Action: Mouse pressed left at (607, 224)
Screenshot: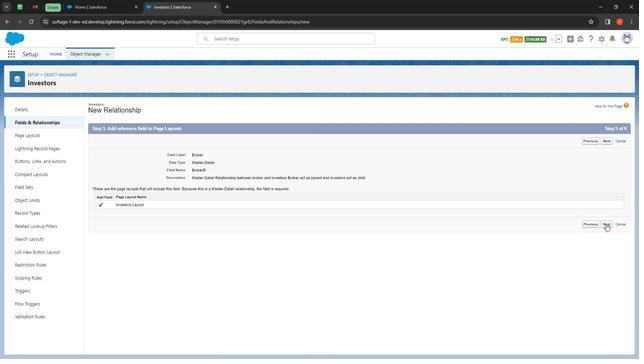 
Action: Mouse moved to (610, 252)
Screenshot: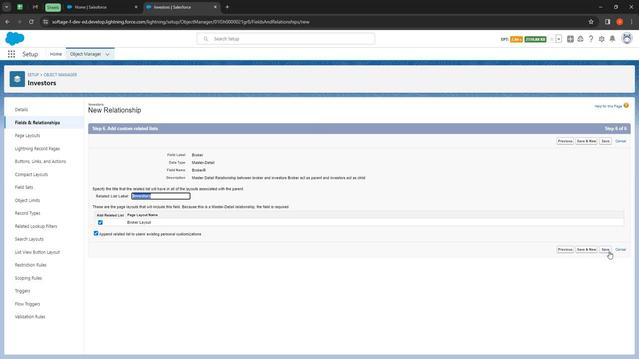 
Action: Mouse pressed left at (610, 252)
Screenshot: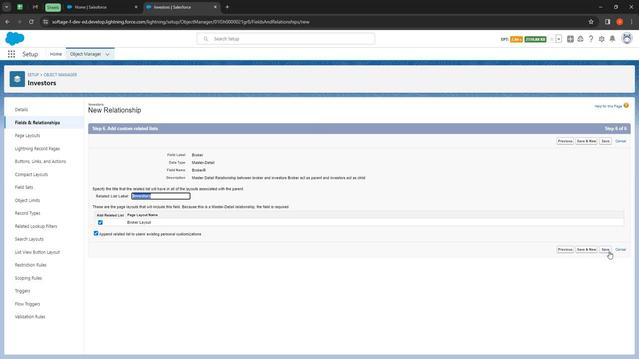
Action: Mouse moved to (86, 53)
Screenshot: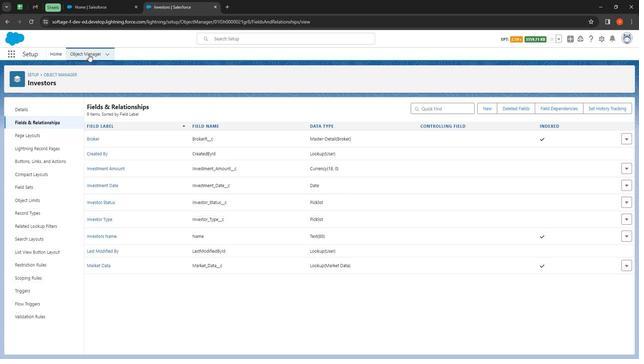 
Action: Mouse pressed left at (86, 53)
Screenshot: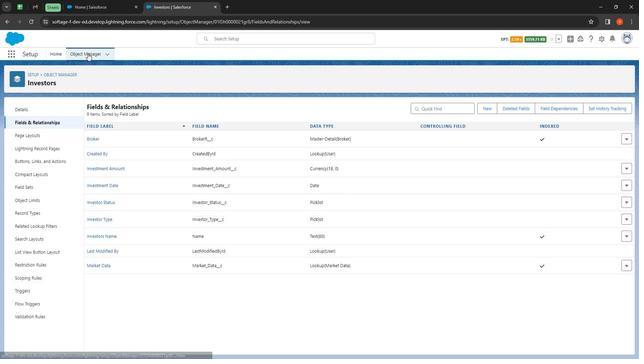 
Action: Mouse moved to (530, 74)
Screenshot: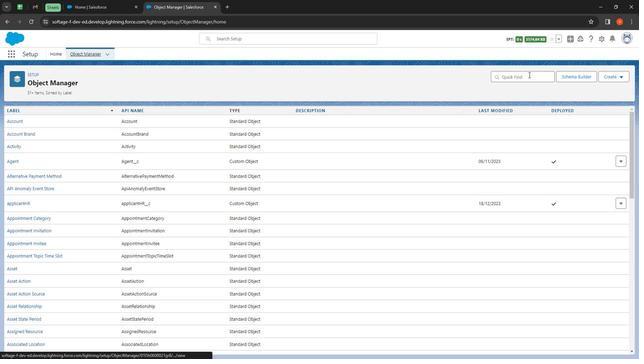 
Action: Mouse pressed left at (530, 74)
Screenshot: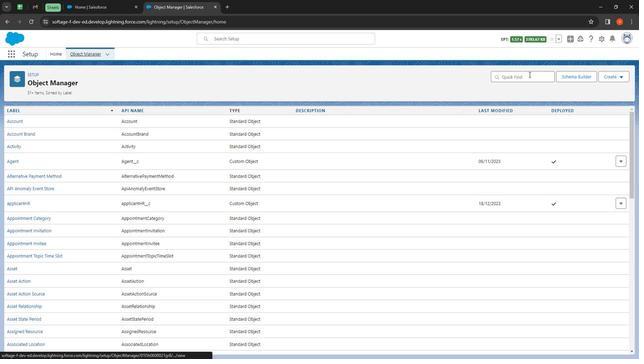 
Action: Mouse moved to (447, 121)
Screenshot: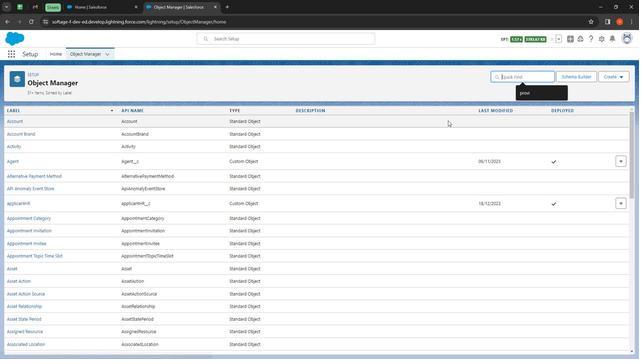
Action: Key pressed broker
Screenshot: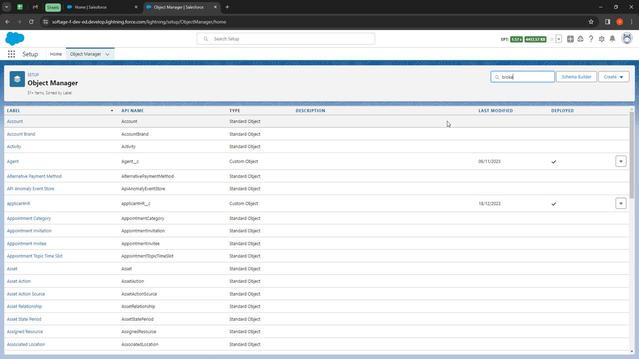 
Action: Mouse moved to (10, 124)
Screenshot: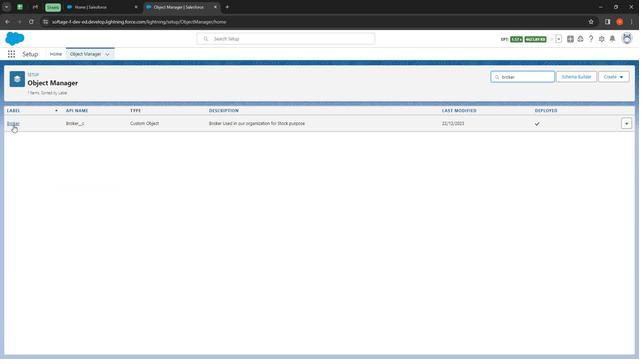 
Action: Mouse pressed left at (10, 124)
Screenshot: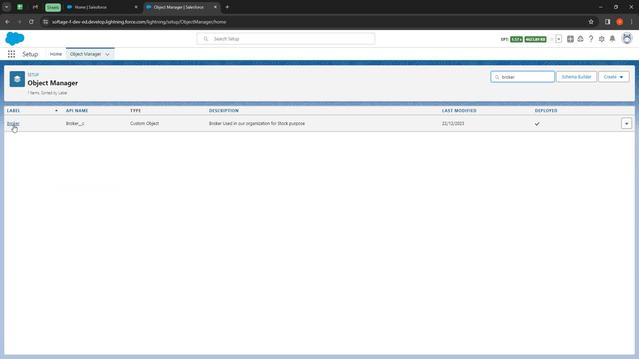 
Action: Mouse moved to (39, 121)
Screenshot: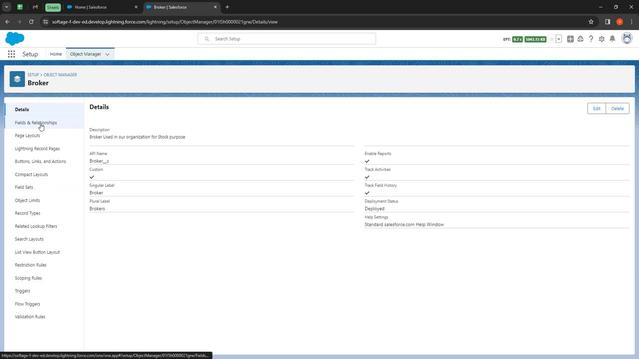 
Action: Mouse pressed left at (39, 121)
Screenshot: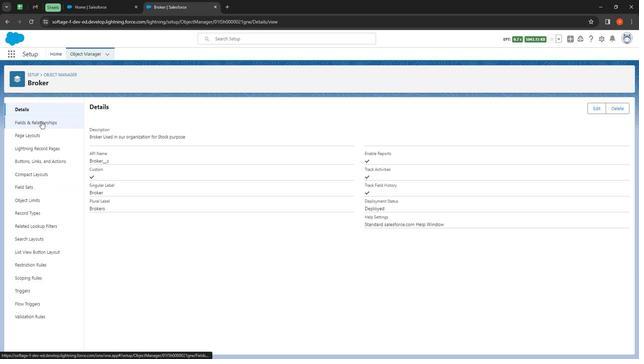 
Action: Mouse moved to (482, 110)
Screenshot: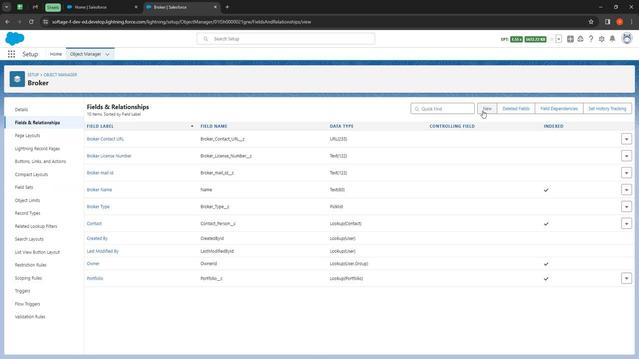 
Action: Mouse pressed left at (482, 110)
Screenshot: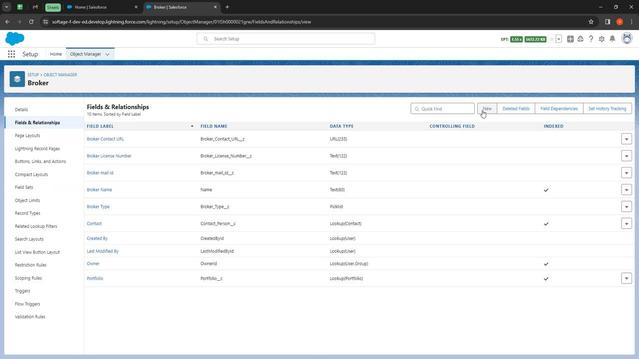 
Action: Mouse moved to (112, 219)
Screenshot: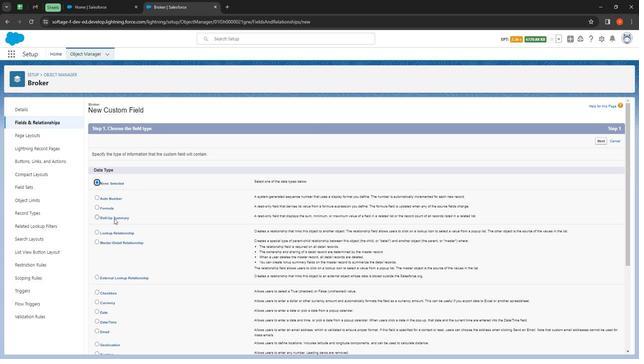 
Action: Mouse pressed left at (112, 219)
Screenshot: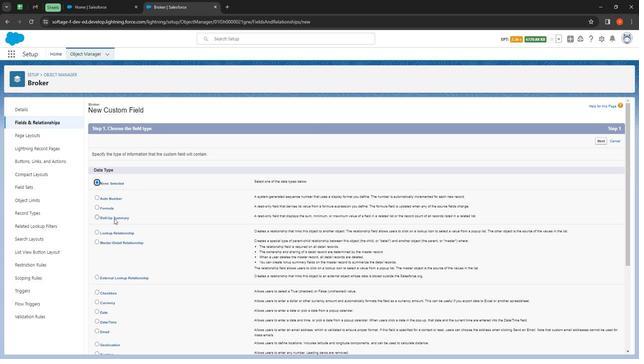 
Action: Mouse moved to (596, 142)
Screenshot: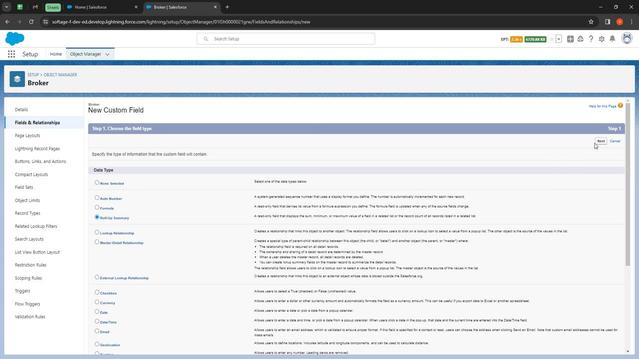 
Action: Mouse pressed left at (596, 142)
Screenshot: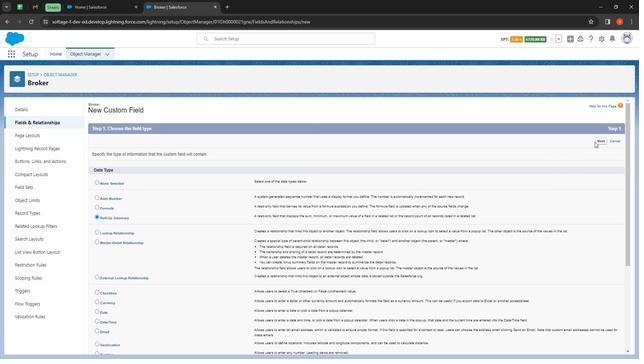 
Action: Mouse moved to (598, 141)
Screenshot: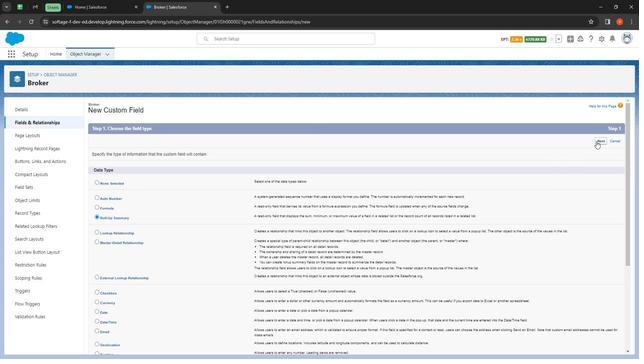 
Action: Mouse pressed left at (598, 141)
Screenshot: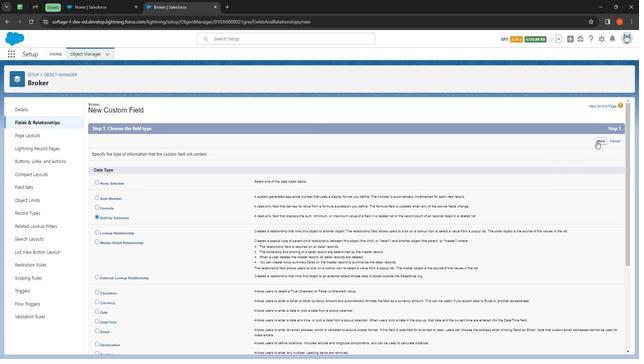 
Action: Mouse moved to (208, 157)
Screenshot: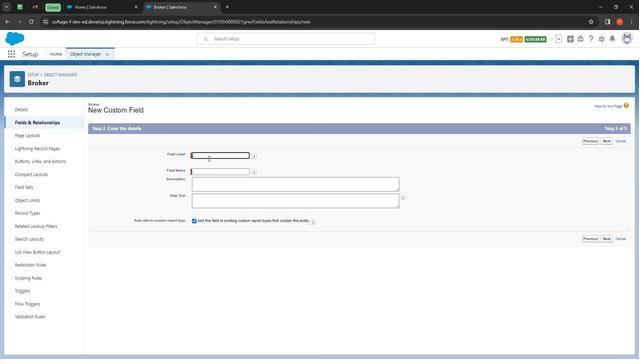 
Action: Mouse pressed left at (208, 157)
Screenshot: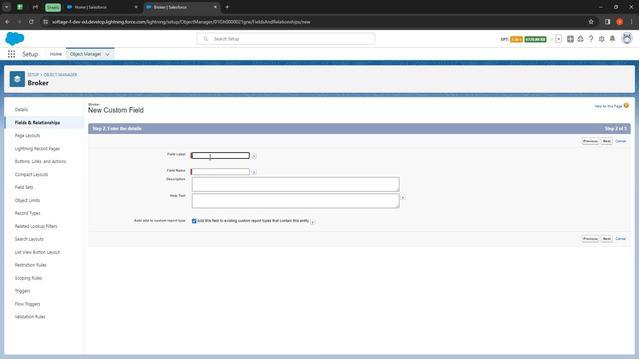 
Action: Mouse moved to (208, 157)
Screenshot: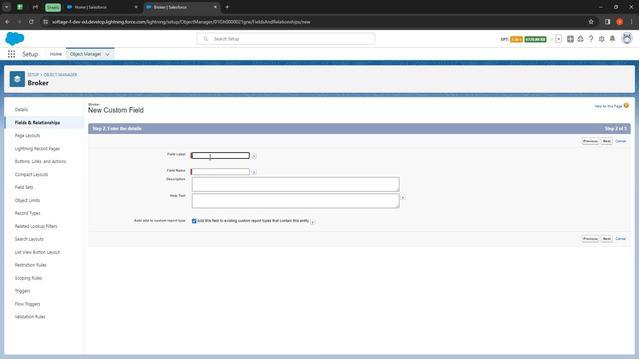 
Action: Key pressed <Key.shift>Rollup<Key.shift><Key.shift><Key.shift><Key.shift><Key.shift><Key.shift><Key.shift><Key.shift><Key.shift><Key.shift><Key.shift><Key.shift><Key.shift>Investors
Screenshot: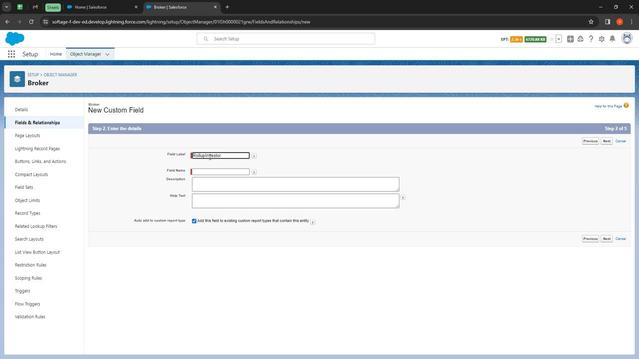 
Action: Mouse moved to (211, 173)
Screenshot: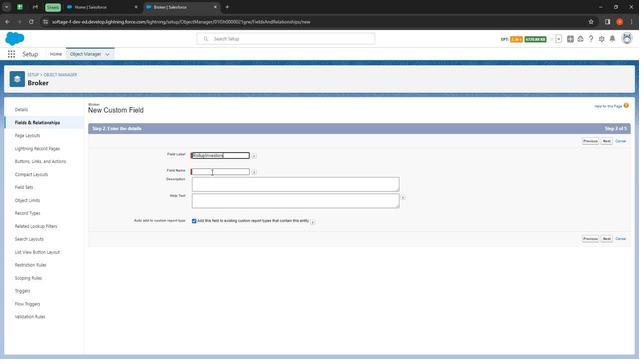 
Action: Mouse pressed left at (211, 173)
Screenshot: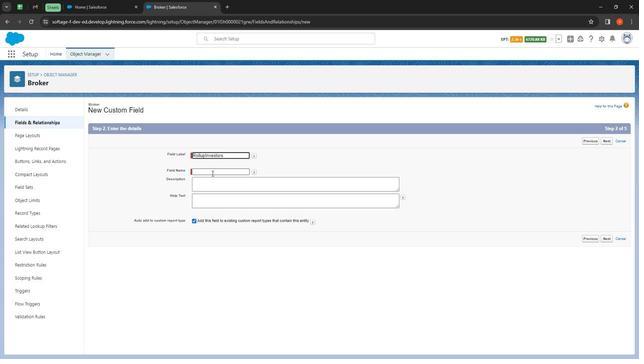 
Action: Mouse moved to (214, 189)
Screenshot: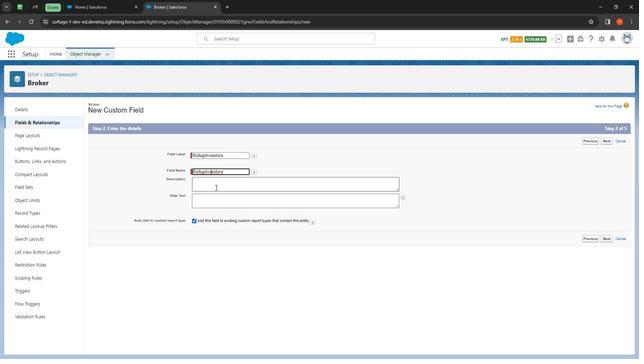 
Action: Mouse pressed left at (214, 189)
Screenshot: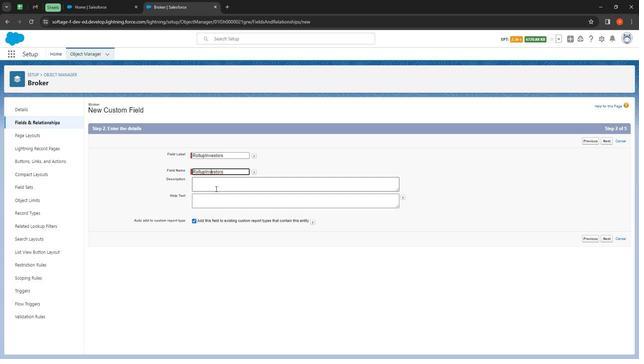 
Action: Key pressed <Key.shift>Roll<Key.space>up<Key.space>investors<Key.space>between<Key.space><Key.shift><Key.shift><Key.shift><Key.shift><Key.shift><Key.shift><Key.shift><Key.shift><Key.shift><Key.shift><Key.shift><Key.shift><Key.shift><Key.shift><Key.shift><Key.shift><Key.shift><Key.shift><Key.shift><Key.shift><Key.shift>Ro<Key.backspace><Key.backspace><Key.shift>Master<Key.backspace>r<Key.space>detail<Key.space>between<Key.space>broker<Key.space>and<Key.space><Key.shift>Investors
Screenshot: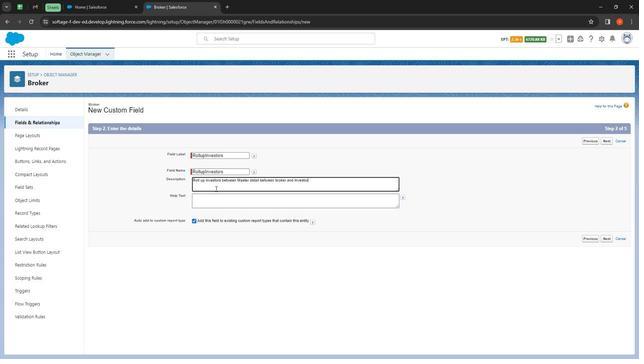 
Action: Mouse moved to (219, 204)
Screenshot: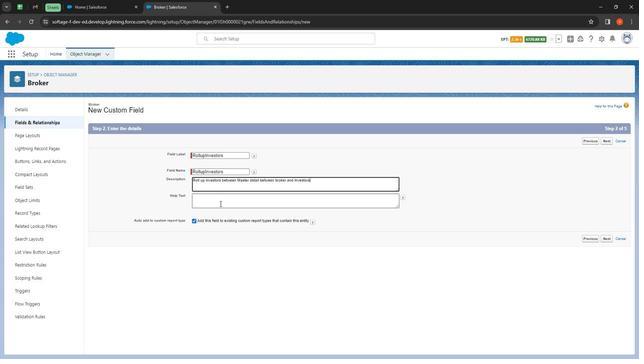 
Action: Mouse pressed left at (219, 204)
Screenshot: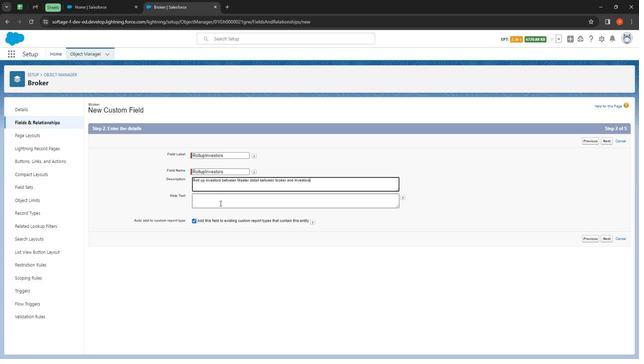 
Action: Key pressed <Key.shift><Key.shift><Key.shift><Key.shift>Roll<Key.space>up<Key.space>investors<Key.space>
Screenshot: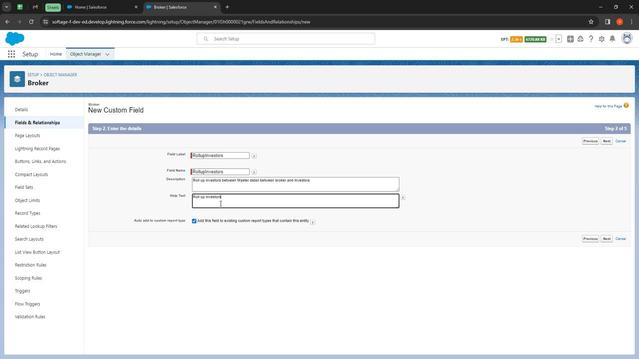 
Action: Mouse moved to (607, 239)
Screenshot: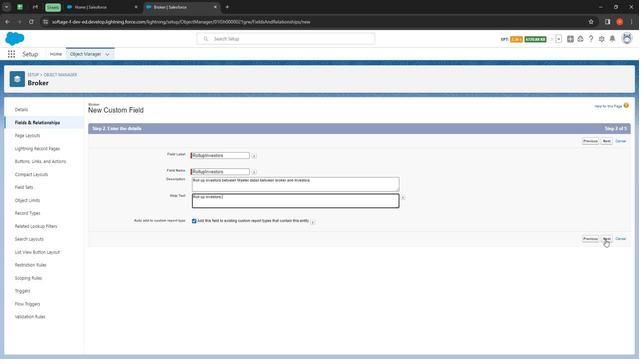 
Action: Mouse pressed left at (607, 239)
Screenshot: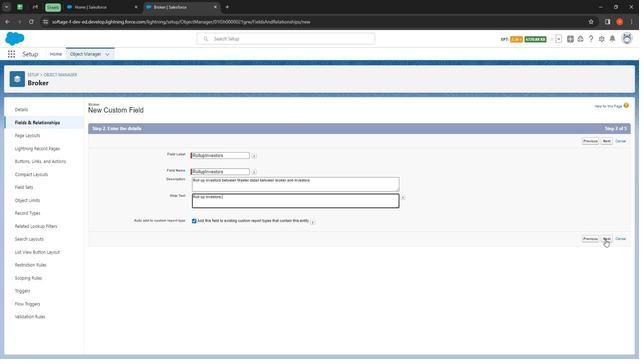 
Action: Mouse moved to (211, 170)
Screenshot: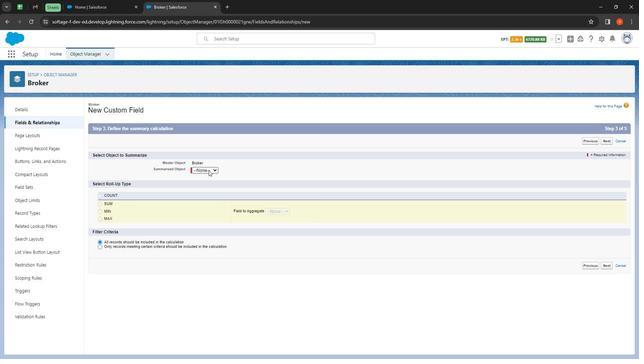
Action: Mouse pressed left at (211, 170)
Screenshot: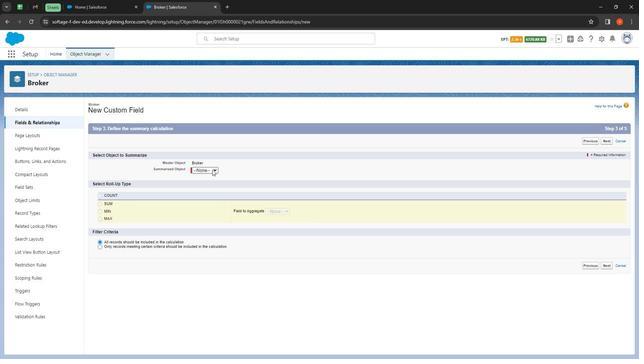 
Action: Mouse moved to (206, 181)
Screenshot: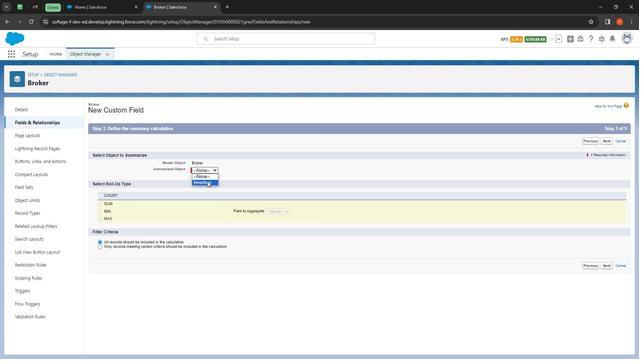 
Action: Mouse pressed left at (206, 181)
Screenshot: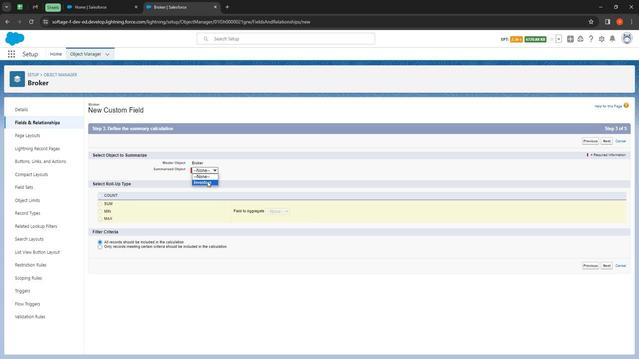 
Action: Mouse moved to (102, 204)
Screenshot: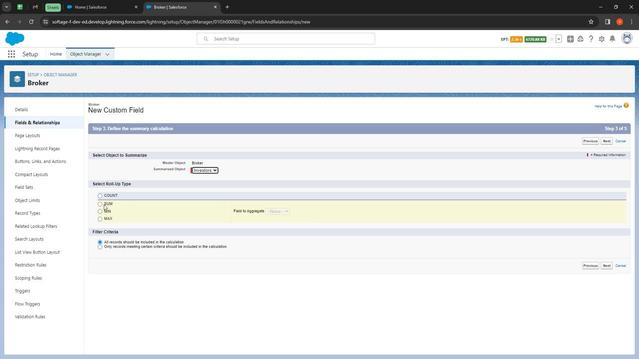 
Action: Mouse pressed left at (102, 204)
Screenshot: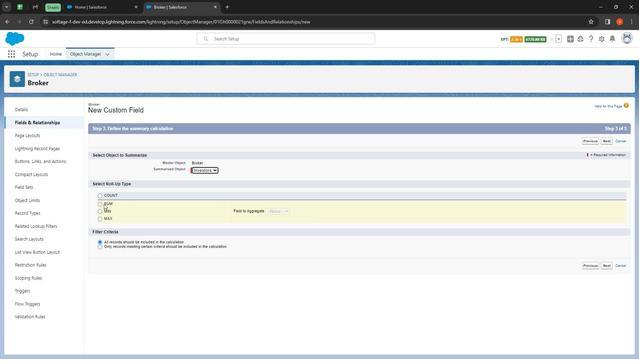 
Action: Mouse moved to (105, 205)
Screenshot: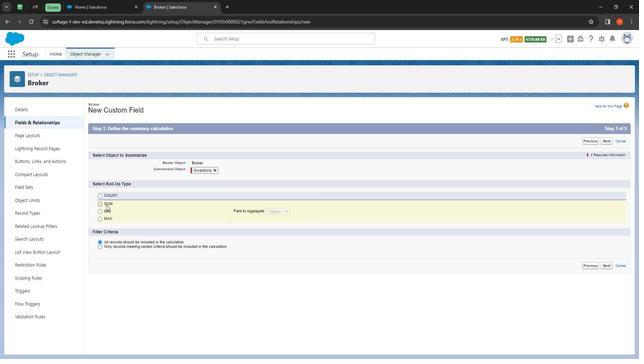 
Action: Mouse pressed left at (105, 205)
Screenshot: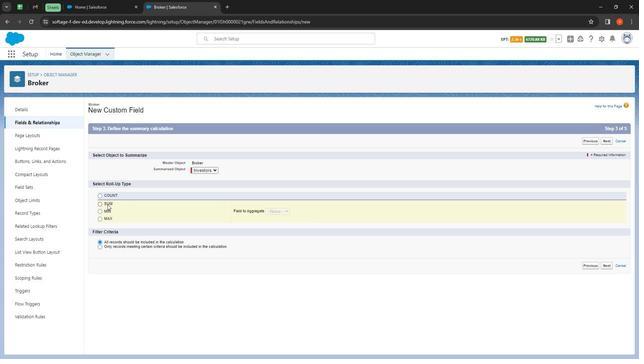
Action: Mouse moved to (279, 211)
Screenshot: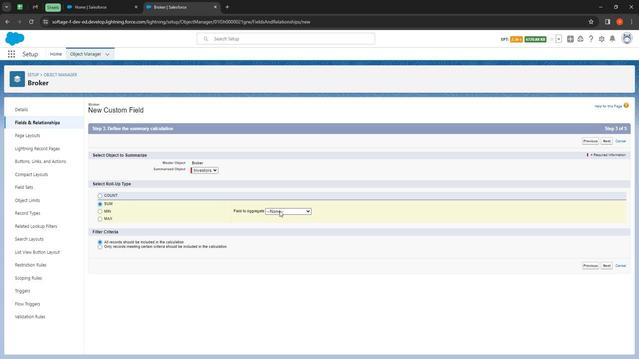 
Action: Mouse pressed left at (279, 211)
Screenshot: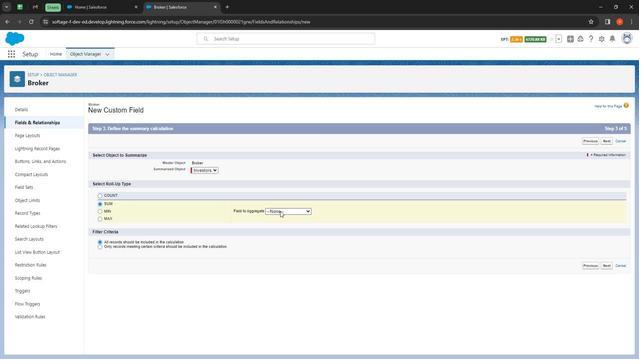 
Action: Mouse moved to (287, 223)
Screenshot: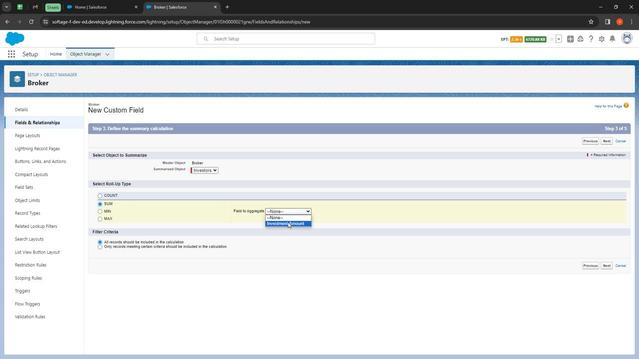 
Action: Mouse pressed left at (287, 223)
Screenshot: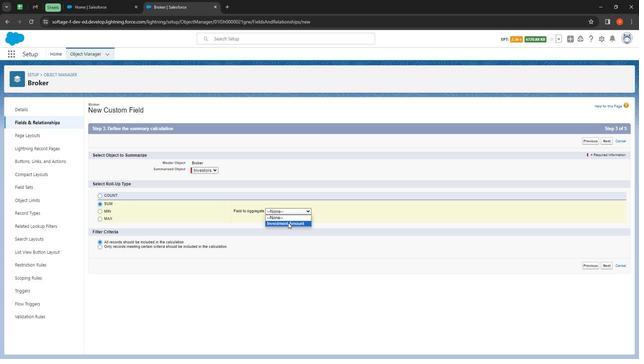 
Action: Mouse moved to (611, 264)
Screenshot: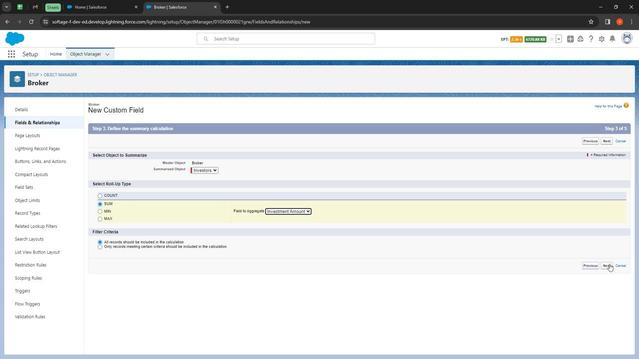 
Action: Mouse pressed left at (611, 264)
Screenshot: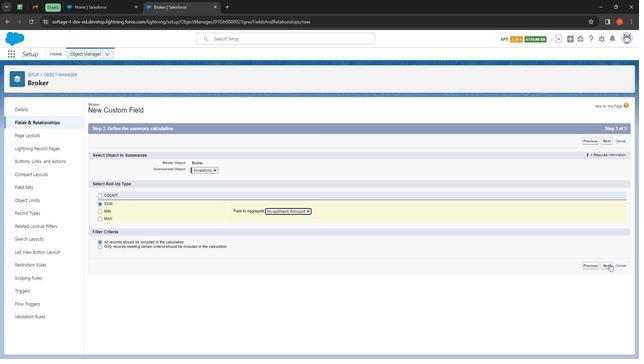 
Action: Mouse moved to (480, 227)
Screenshot: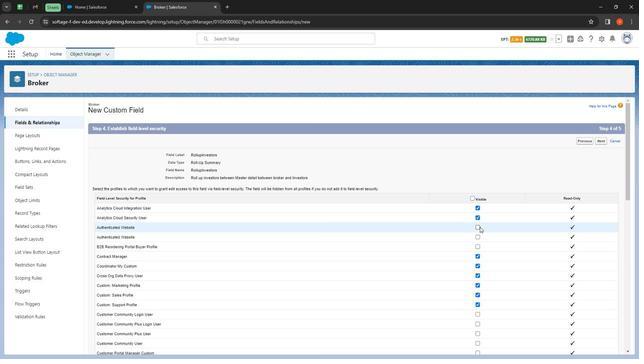 
Action: Mouse pressed left at (480, 227)
Screenshot: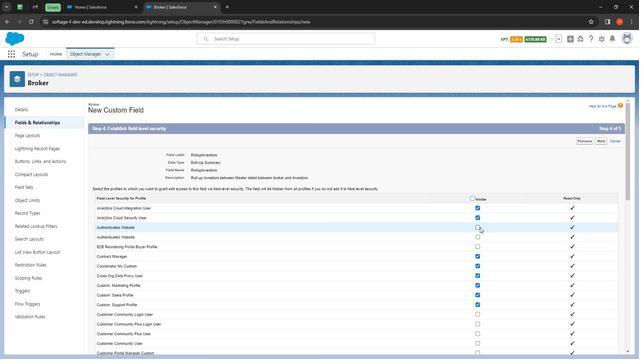 
Action: Mouse moved to (478, 237)
Screenshot: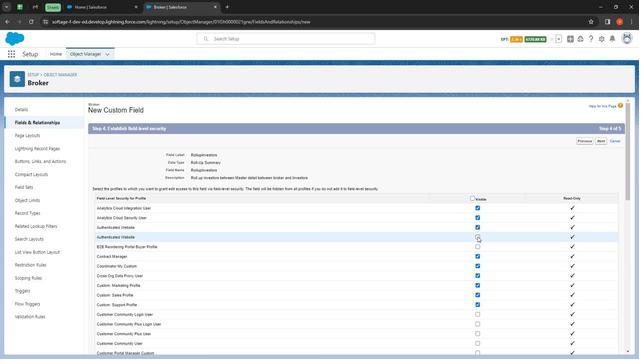 
Action: Mouse pressed left at (478, 237)
Screenshot: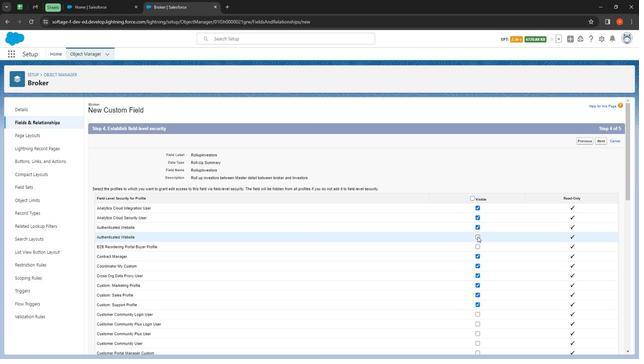 
Action: Mouse moved to (505, 252)
Screenshot: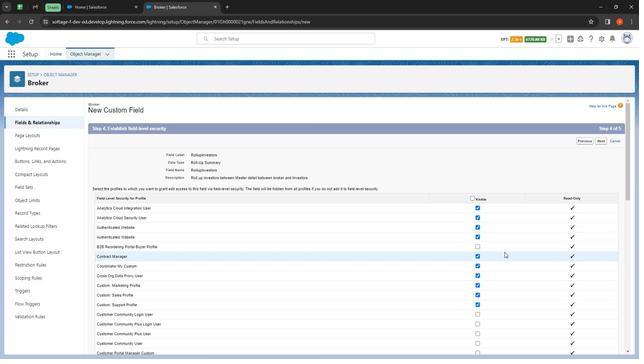 
Action: Mouse scrolled (505, 252) with delta (0, 0)
Screenshot: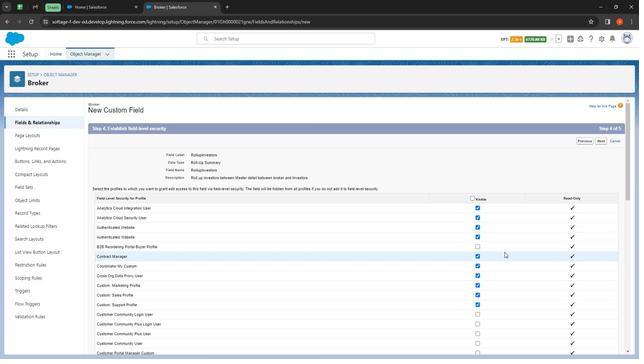 
Action: Mouse moved to (506, 252)
Screenshot: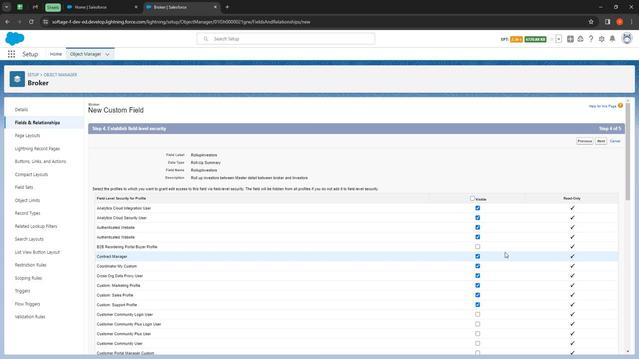 
Action: Mouse scrolled (506, 252) with delta (0, 0)
Screenshot: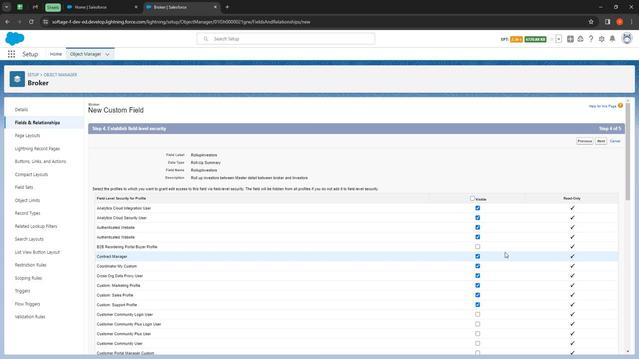 
Action: Mouse moved to (506, 253)
Screenshot: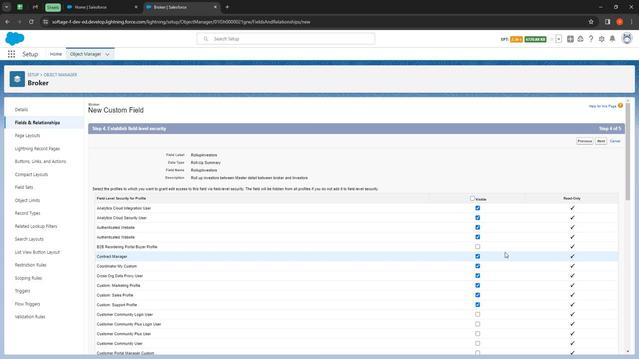 
Action: Mouse scrolled (506, 252) with delta (0, 0)
Screenshot: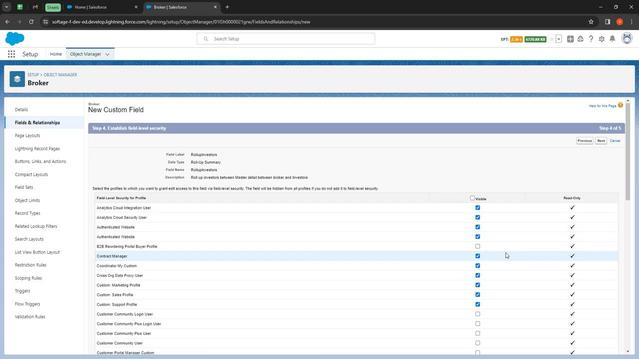 
Action: Mouse scrolled (506, 252) with delta (0, 0)
Screenshot: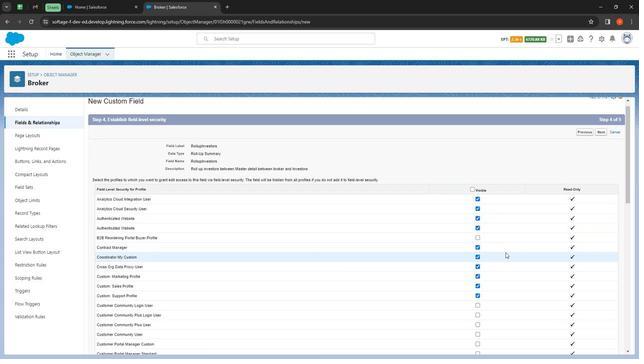 
Action: Mouse moved to (478, 206)
Screenshot: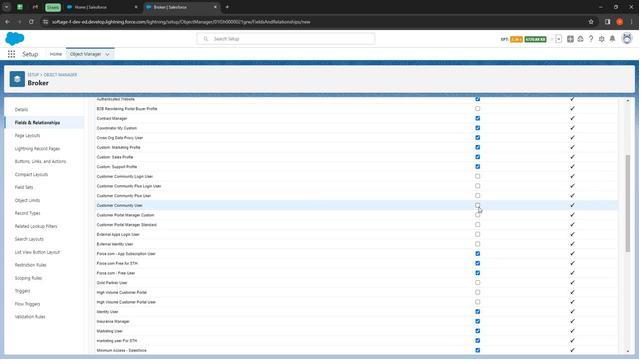 
Action: Mouse pressed left at (478, 206)
Screenshot: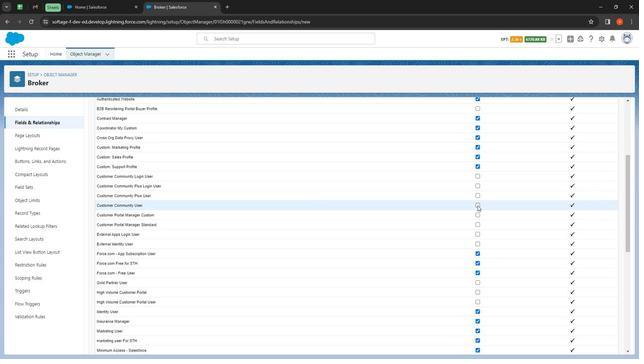 
Action: Mouse moved to (478, 198)
Screenshot: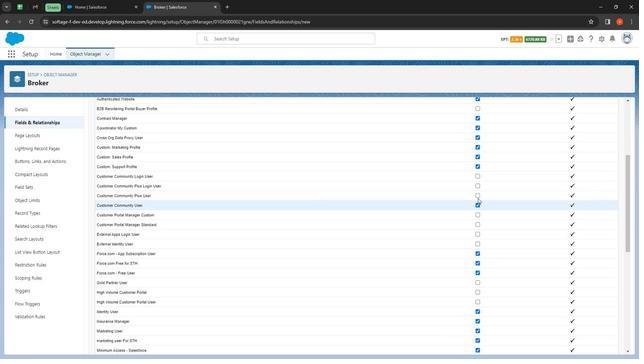 
Action: Mouse pressed left at (478, 198)
Screenshot: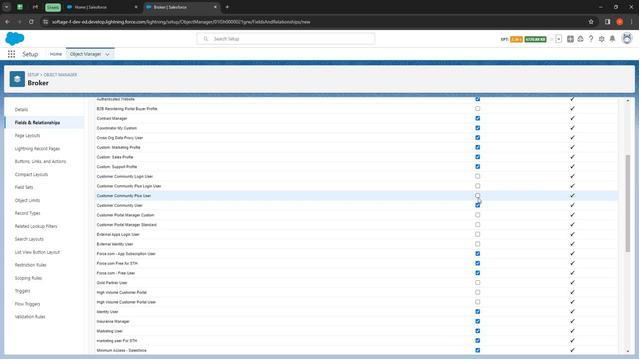 
Action: Mouse moved to (477, 187)
Screenshot: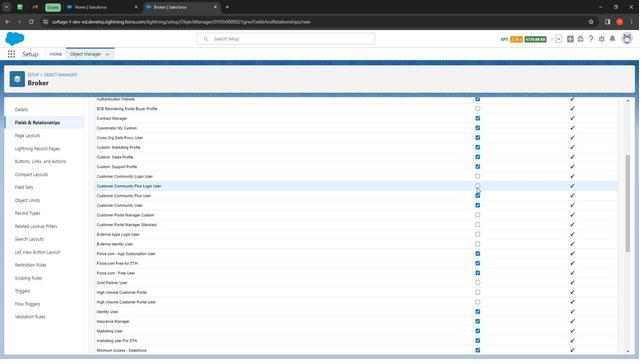 
Action: Mouse pressed left at (477, 187)
Screenshot: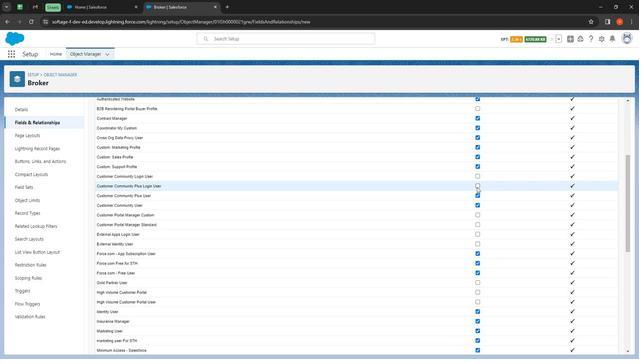 
Action: Mouse moved to (478, 147)
Screenshot: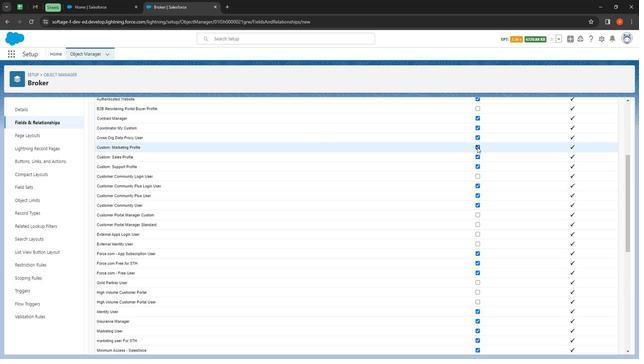 
Action: Mouse pressed left at (478, 147)
Screenshot: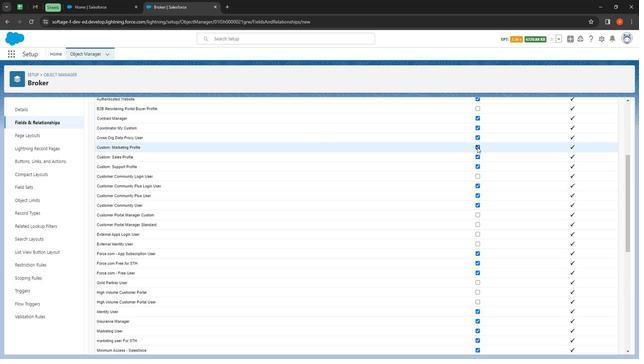 
Action: Mouse moved to (478, 135)
Screenshot: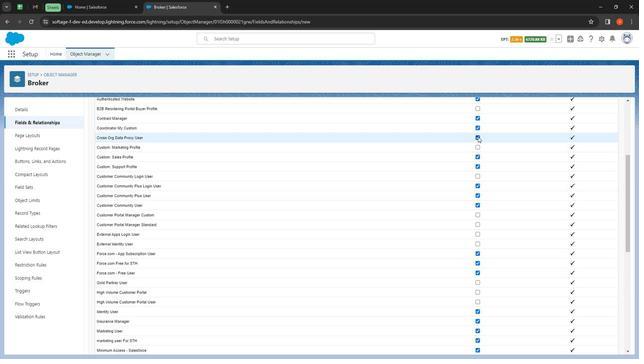 
Action: Mouse pressed left at (478, 135)
Screenshot: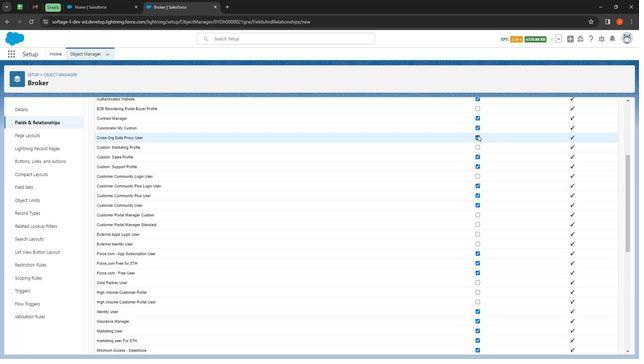 
Action: Mouse moved to (479, 204)
Screenshot: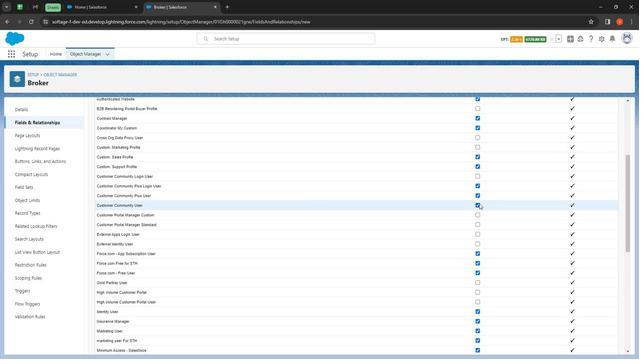 
Action: Mouse pressed left at (479, 204)
Screenshot: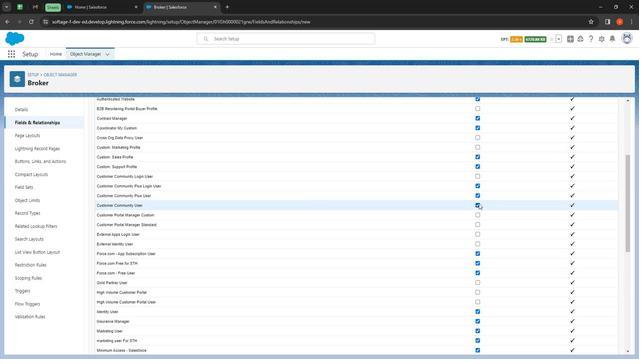 
Action: Mouse moved to (479, 235)
Screenshot: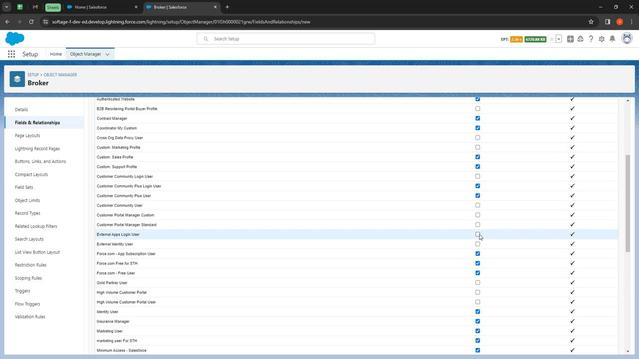 
Action: Mouse pressed left at (479, 235)
Screenshot: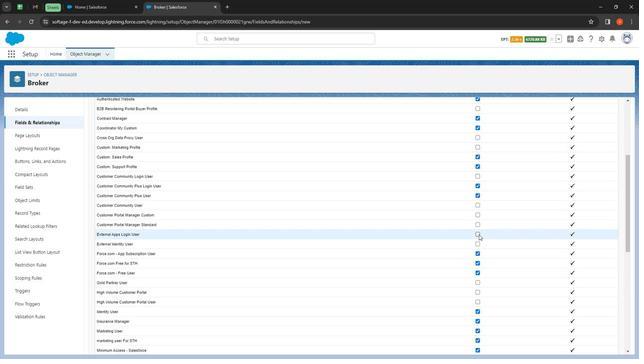 
Action: Mouse moved to (479, 226)
Screenshot: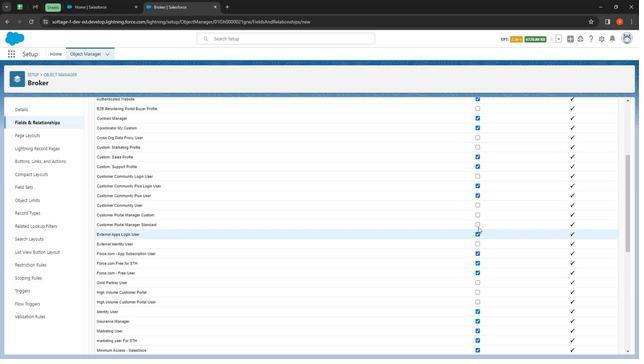 
Action: Mouse pressed left at (479, 226)
Screenshot: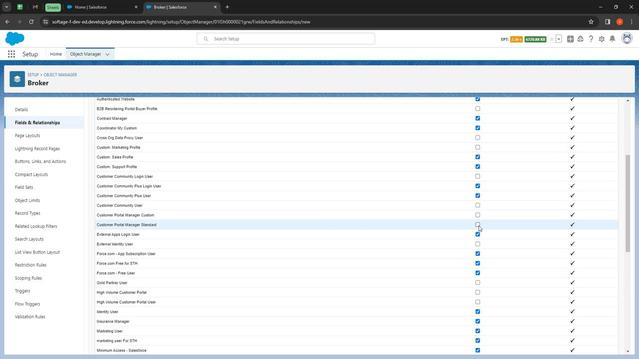 
Action: Mouse moved to (477, 263)
Screenshot: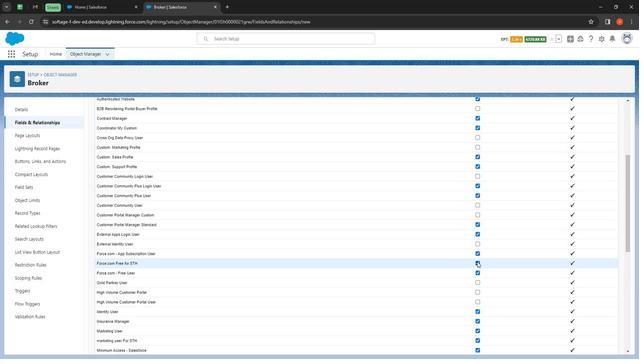 
Action: Mouse pressed left at (477, 263)
Screenshot: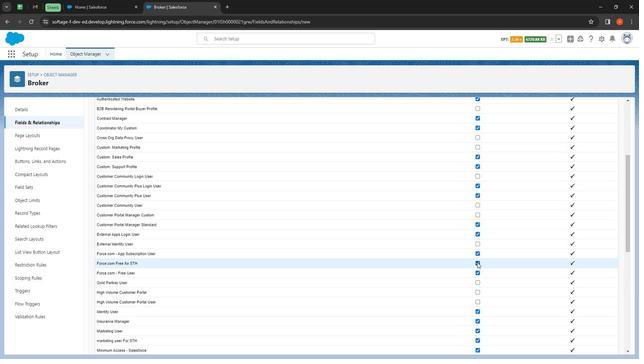 
Action: Mouse moved to (490, 280)
Screenshot: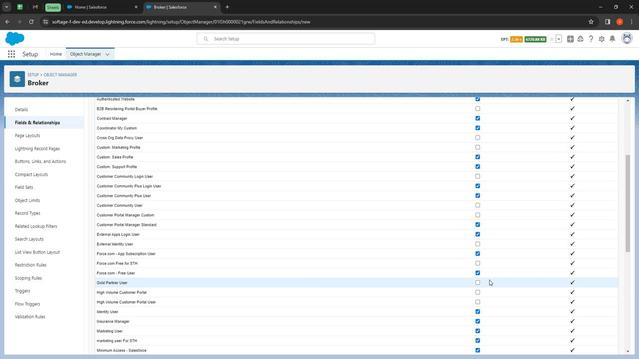 
Action: Mouse scrolled (490, 280) with delta (0, 0)
Screenshot: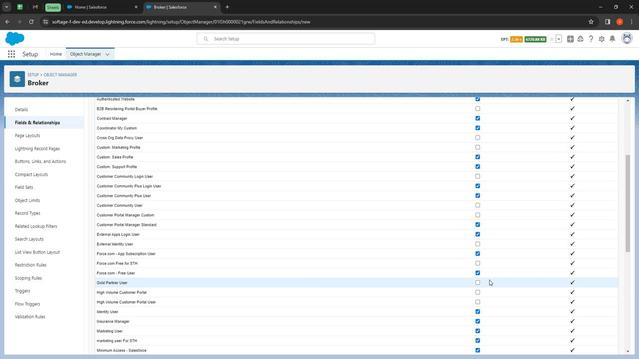 
Action: Mouse moved to (491, 281)
Screenshot: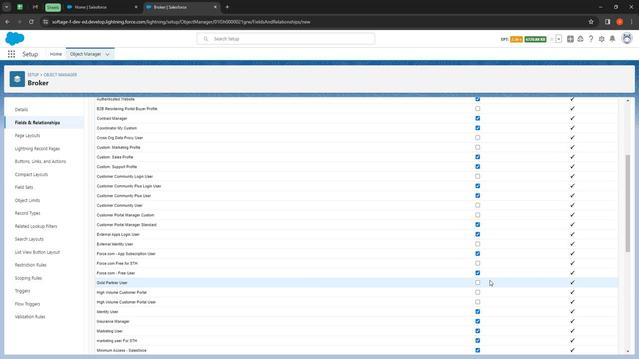 
Action: Mouse scrolled (491, 280) with delta (0, 0)
Screenshot: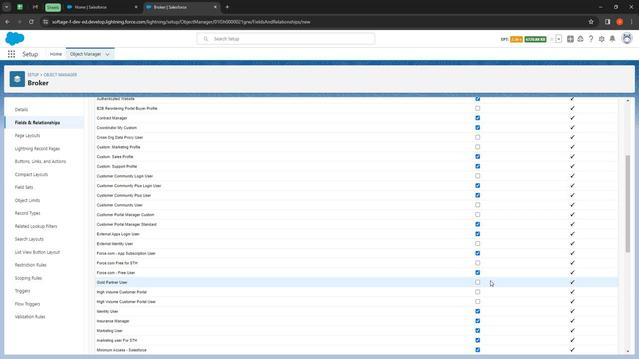 
Action: Mouse moved to (491, 281)
Screenshot: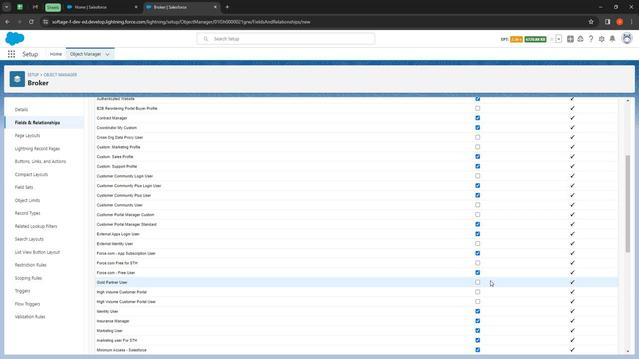 
Action: Mouse scrolled (491, 280) with delta (0, 0)
Screenshot: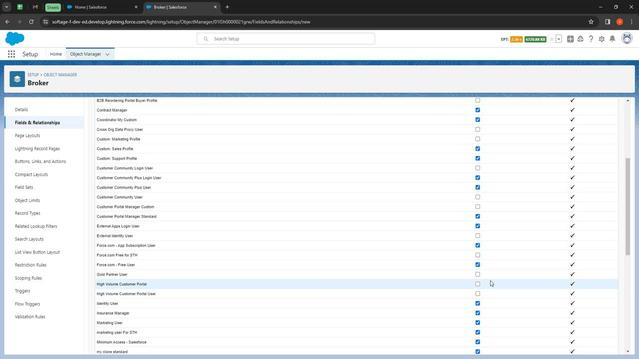
Action: Mouse moved to (491, 281)
Screenshot: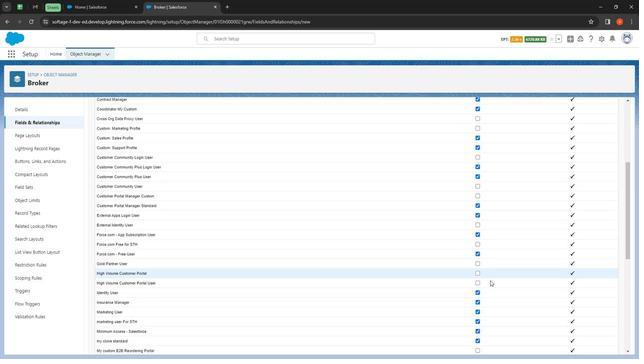 
Action: Mouse scrolled (491, 280) with delta (0, 0)
Screenshot: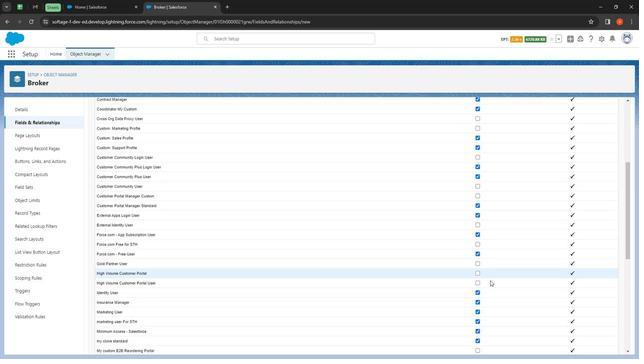 
Action: Mouse moved to (479, 194)
Screenshot: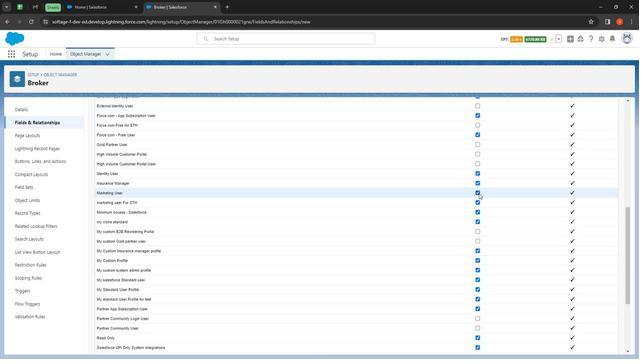 
Action: Mouse pressed left at (479, 194)
Screenshot: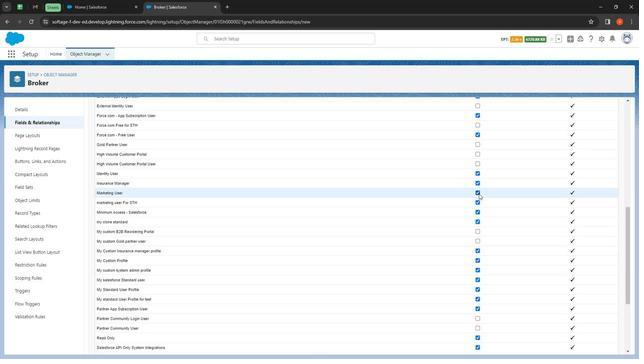 
Action: Mouse moved to (479, 186)
Screenshot: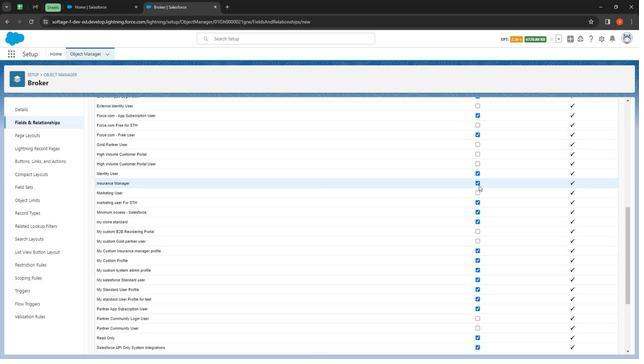 
Action: Mouse pressed left at (479, 186)
Screenshot: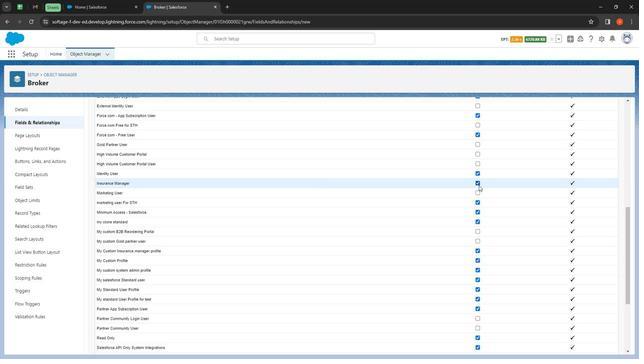 
Action: Mouse moved to (478, 201)
Screenshot: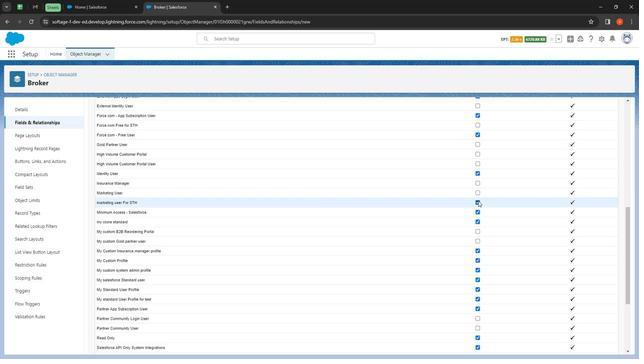 
Action: Mouse pressed left at (478, 201)
Screenshot: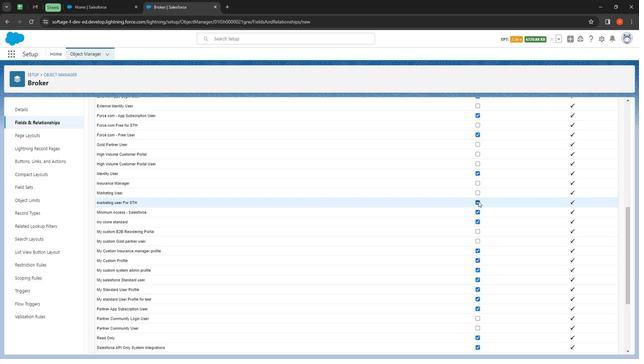 
Action: Mouse moved to (477, 152)
Screenshot: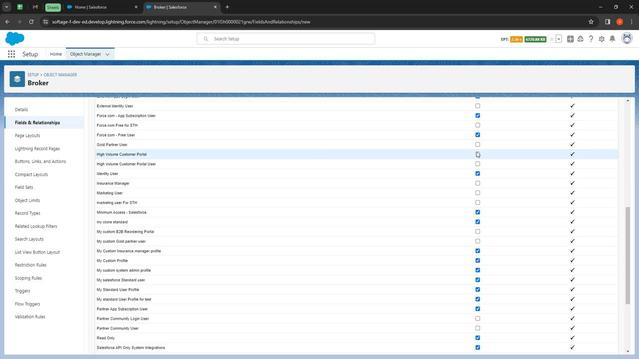 
Action: Mouse pressed left at (477, 152)
Screenshot: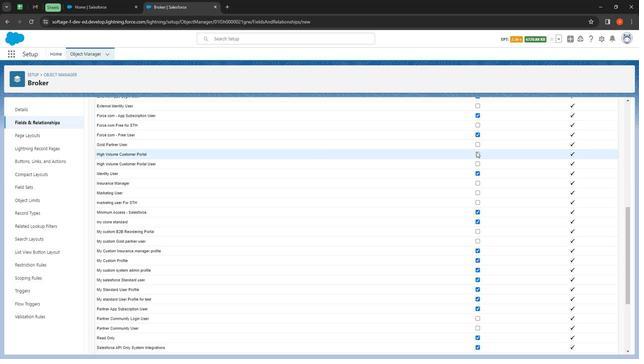 
Action: Mouse moved to (475, 145)
Screenshot: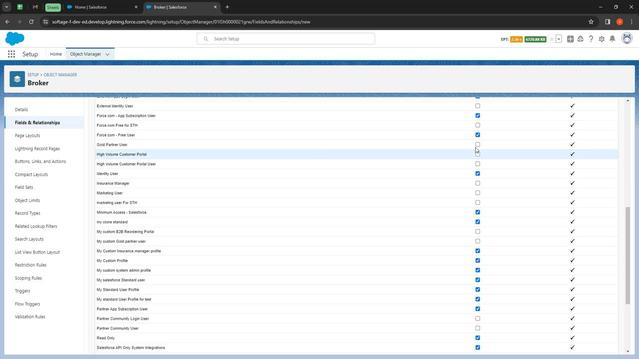 
Action: Mouse pressed left at (475, 145)
Screenshot: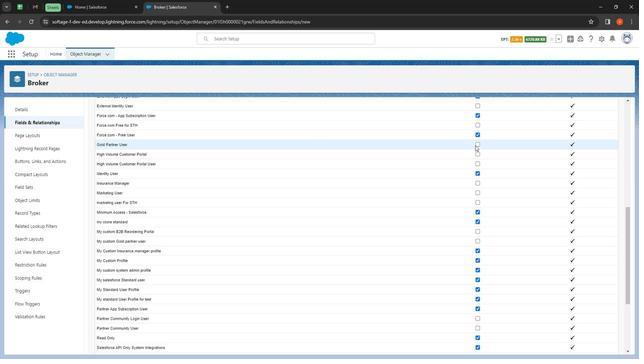 
Action: Mouse moved to (476, 145)
Screenshot: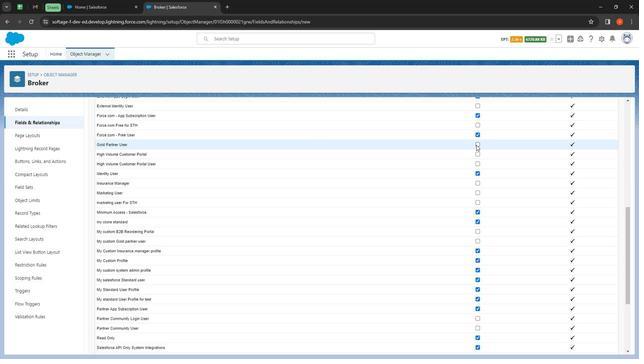 
Action: Mouse pressed left at (476, 145)
Screenshot: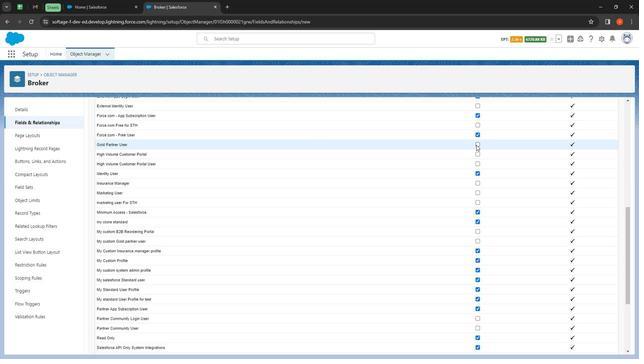 
Action: Mouse moved to (479, 155)
Screenshot: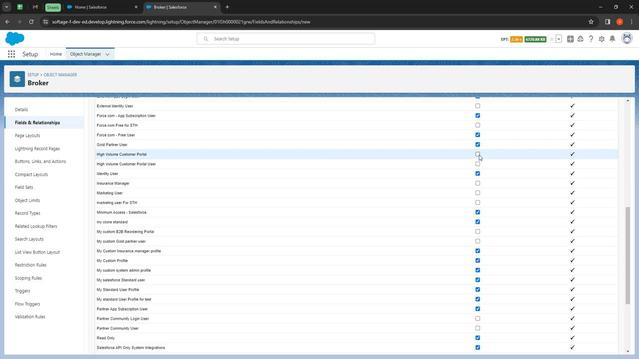 
Action: Mouse pressed left at (479, 155)
Screenshot: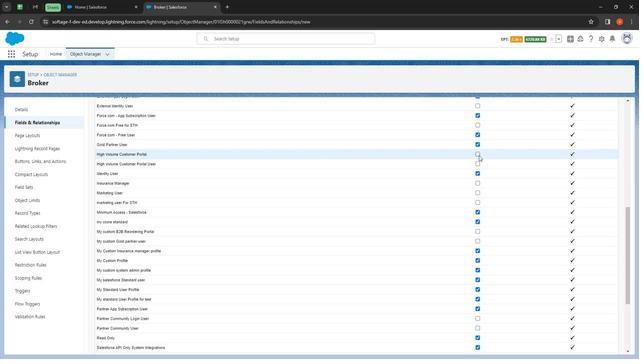 
Action: Mouse moved to (497, 216)
Screenshot: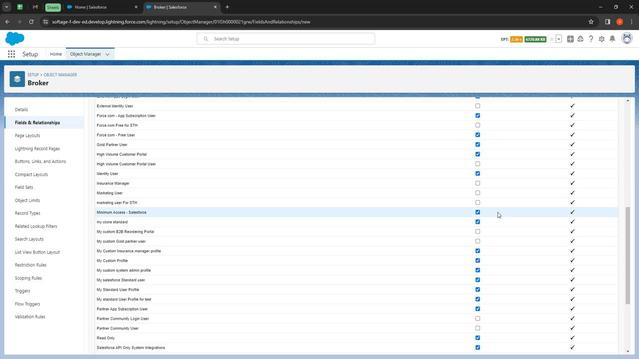 
Action: Mouse scrolled (497, 216) with delta (0, 0)
Screenshot: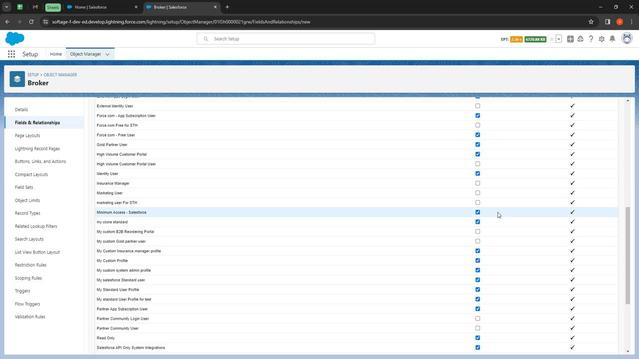 
Action: Mouse moved to (497, 219)
Screenshot: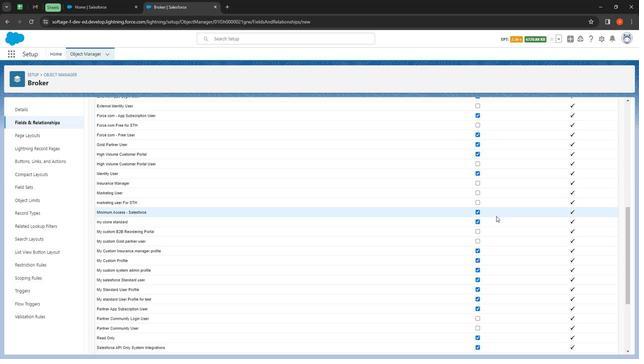 
Action: Mouse scrolled (497, 219) with delta (0, 0)
Screenshot: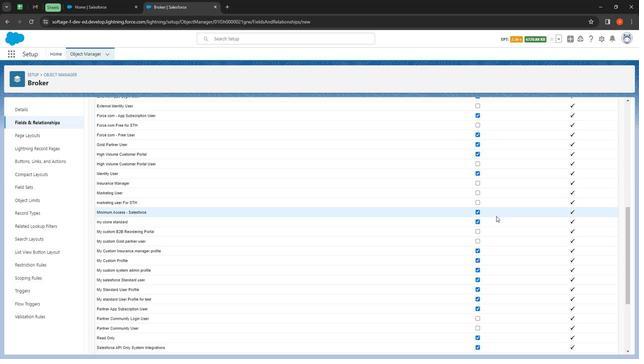
Action: Mouse moved to (496, 220)
Screenshot: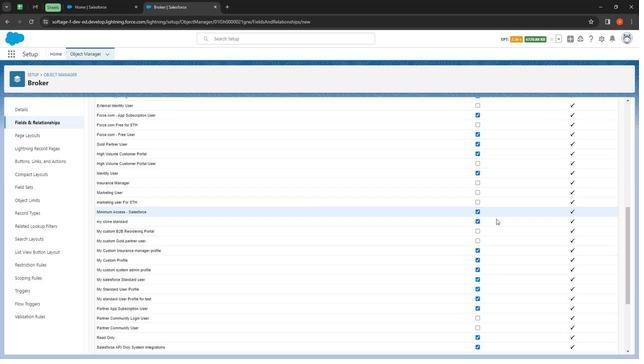 
Action: Mouse scrolled (496, 220) with delta (0, 0)
Screenshot: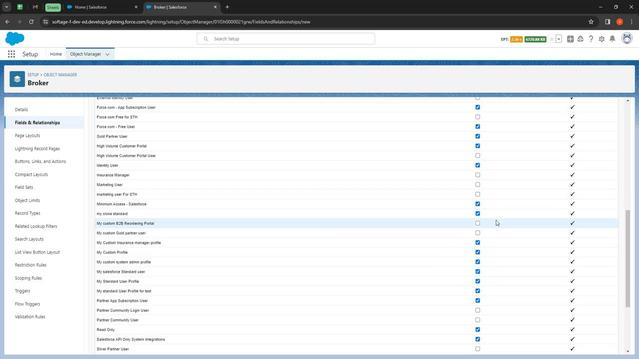 
Action: Mouse moved to (477, 130)
Screenshot: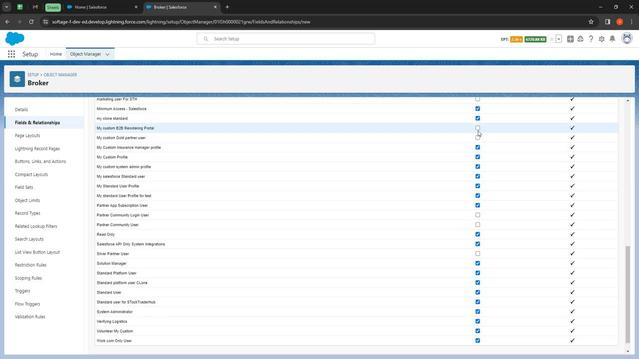
Action: Mouse pressed left at (477, 130)
Screenshot: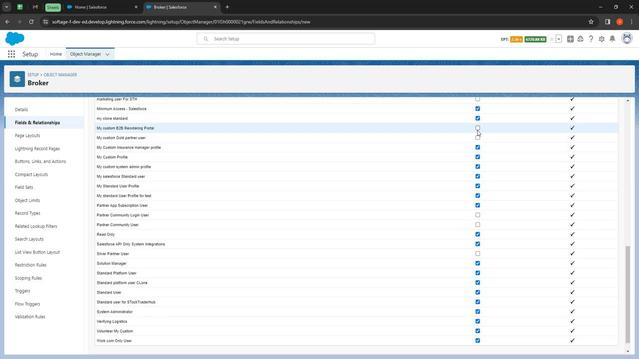 
Action: Mouse moved to (478, 157)
Screenshot: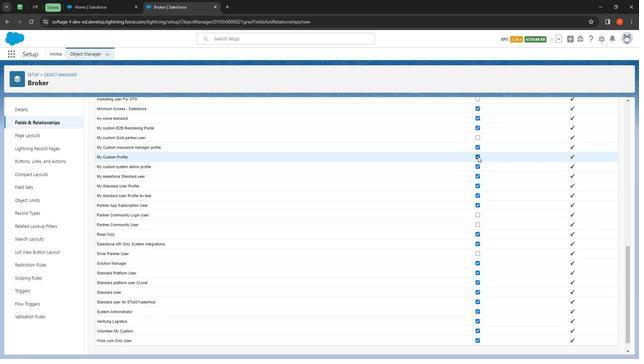 
Action: Mouse pressed left at (478, 157)
Screenshot: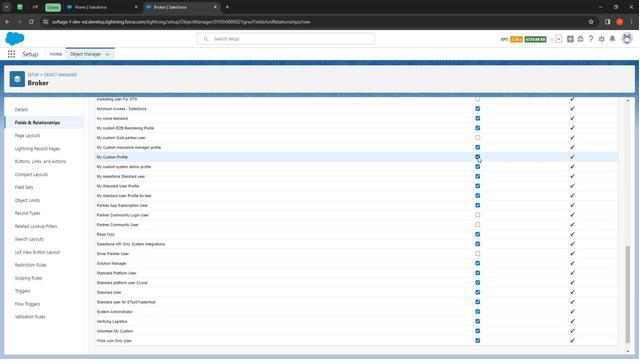 
Action: Mouse moved to (478, 167)
Screenshot: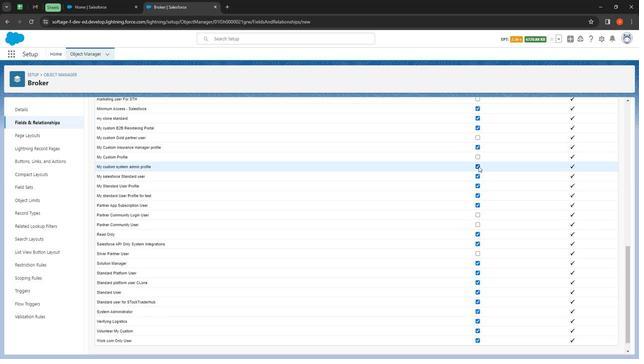 
Action: Mouse pressed left at (478, 167)
Screenshot: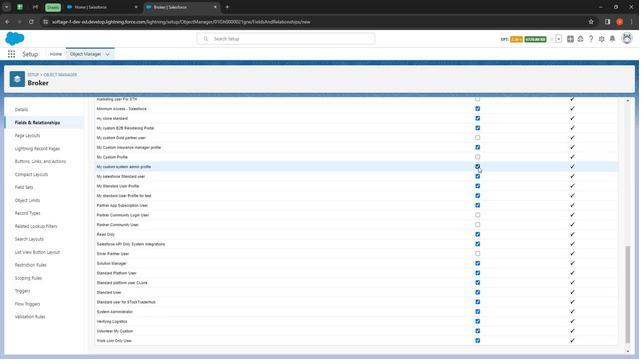 
Action: Mouse moved to (478, 178)
Screenshot: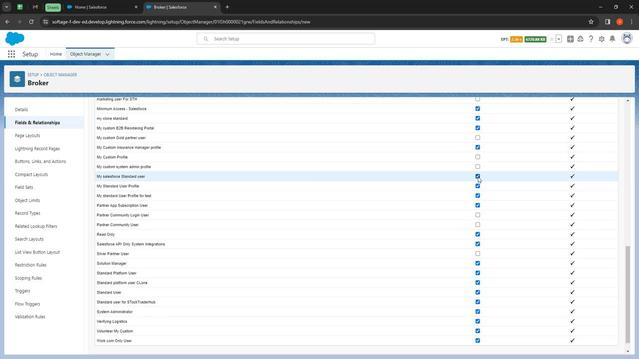 
Action: Mouse pressed left at (478, 178)
Screenshot: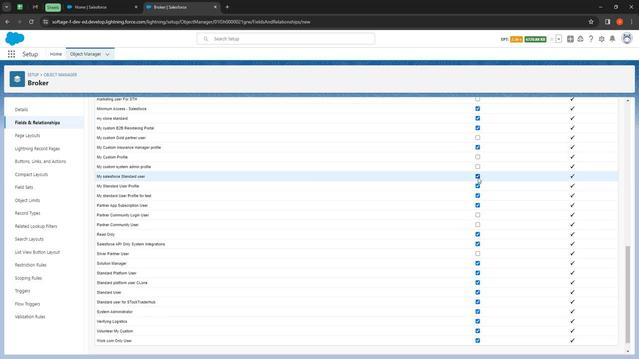 
Action: Mouse moved to (478, 206)
Screenshot: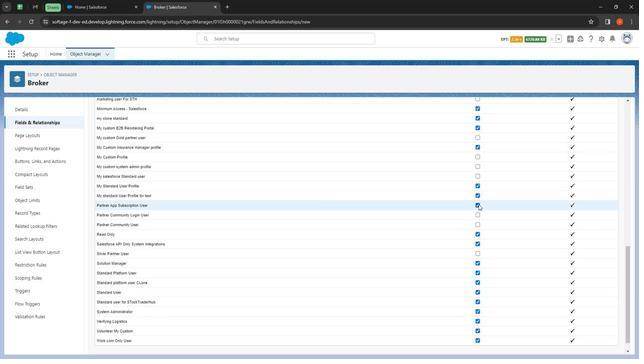 
Action: Mouse pressed left at (478, 206)
Screenshot: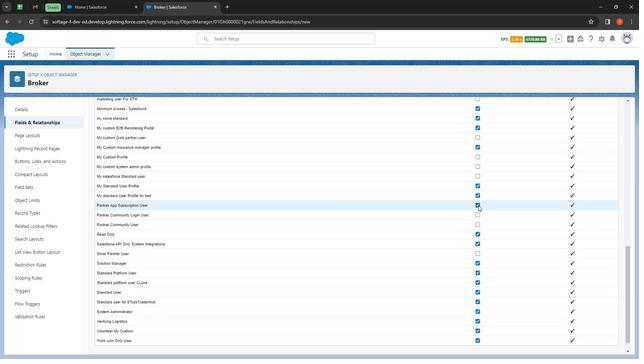 
Action: Mouse moved to (478, 227)
Screenshot: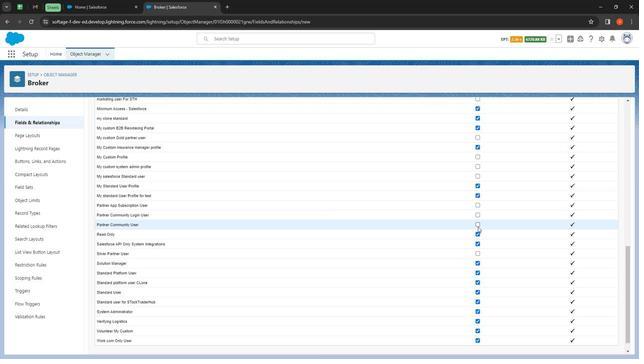 
Action: Mouse pressed left at (478, 227)
